 Task: Search one way flight ticket for 1 adult, 5 children, 2 infants in seat and 1 infant on lap in first from Newark: Newark Liberty International Airport to Rockford: Chicago Rockford International Airport(was Northwest Chicagoland Regional Airport At Rockford) on 5-1-2023. Choice of flights is Royal air maroc. Number of bags: 1 checked bag. Price is upto 100000. Outbound departure time preference is 6:00.
Action: Mouse moved to (209, 164)
Screenshot: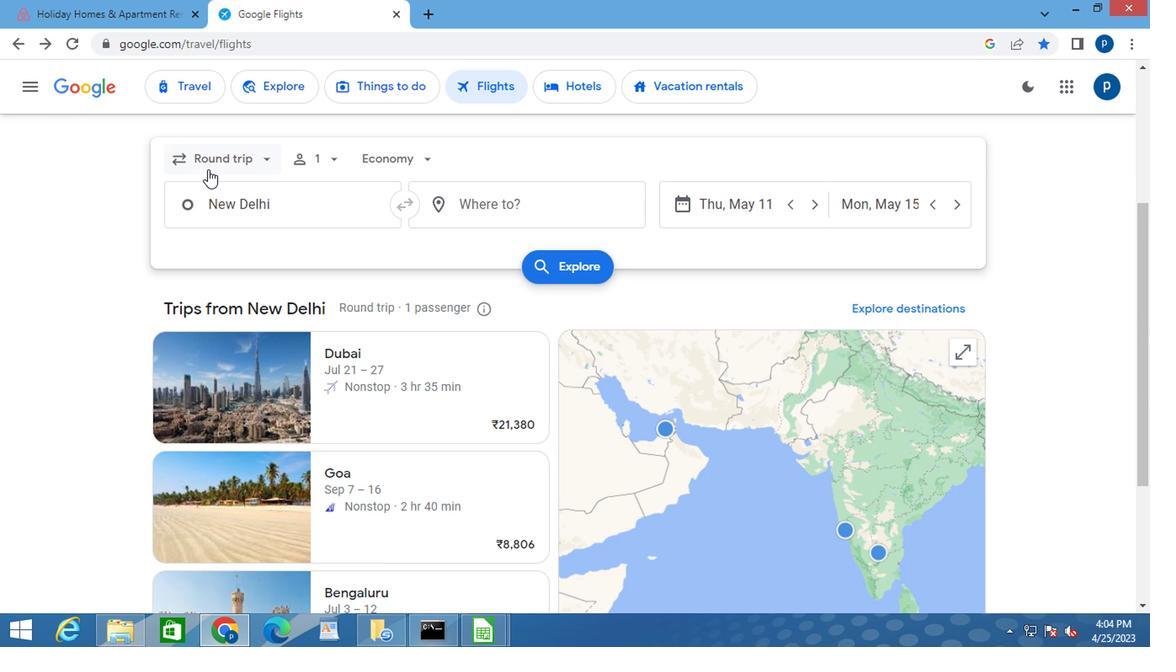 
Action: Mouse pressed left at (209, 164)
Screenshot: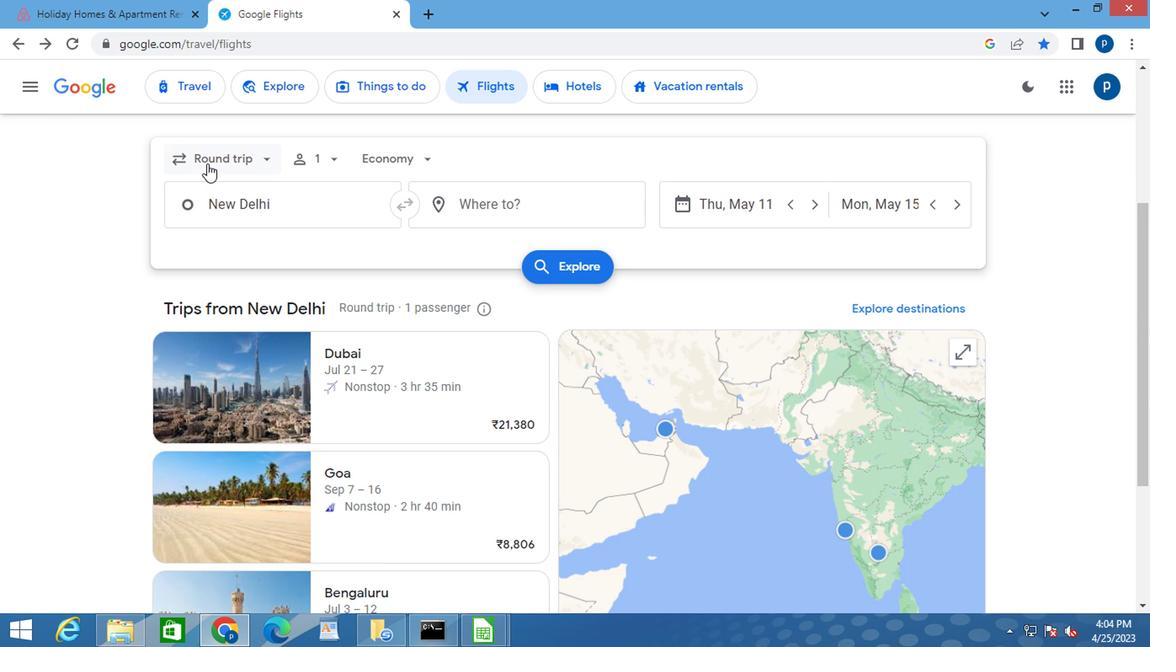 
Action: Mouse moved to (236, 239)
Screenshot: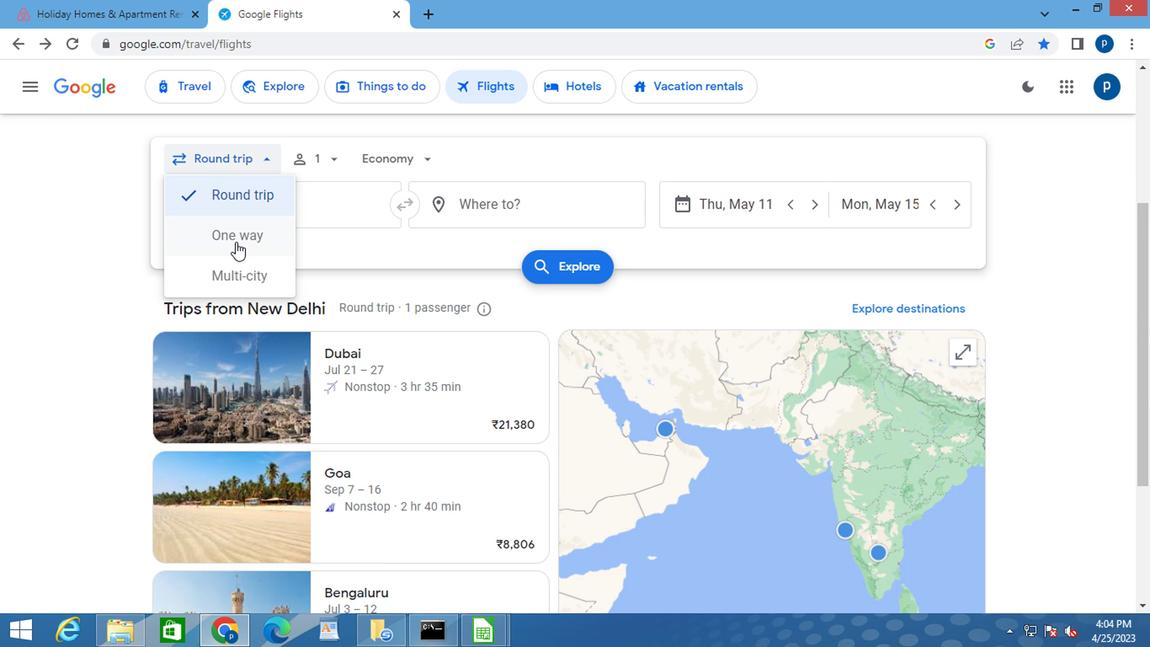 
Action: Mouse pressed left at (236, 239)
Screenshot: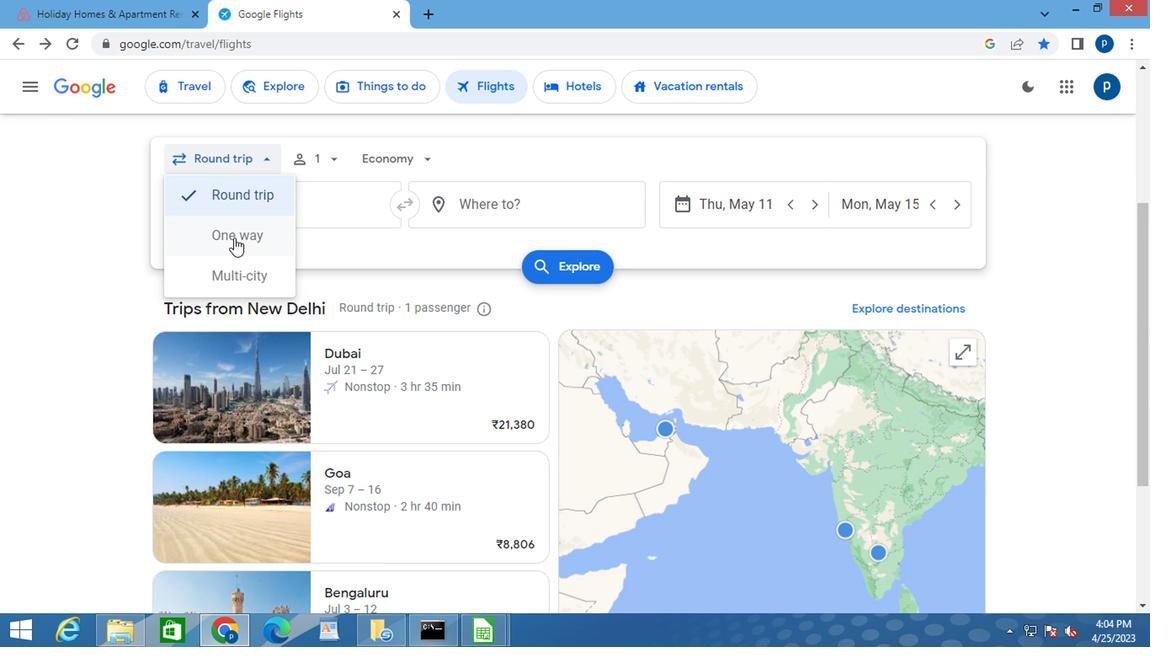 
Action: Mouse moved to (318, 166)
Screenshot: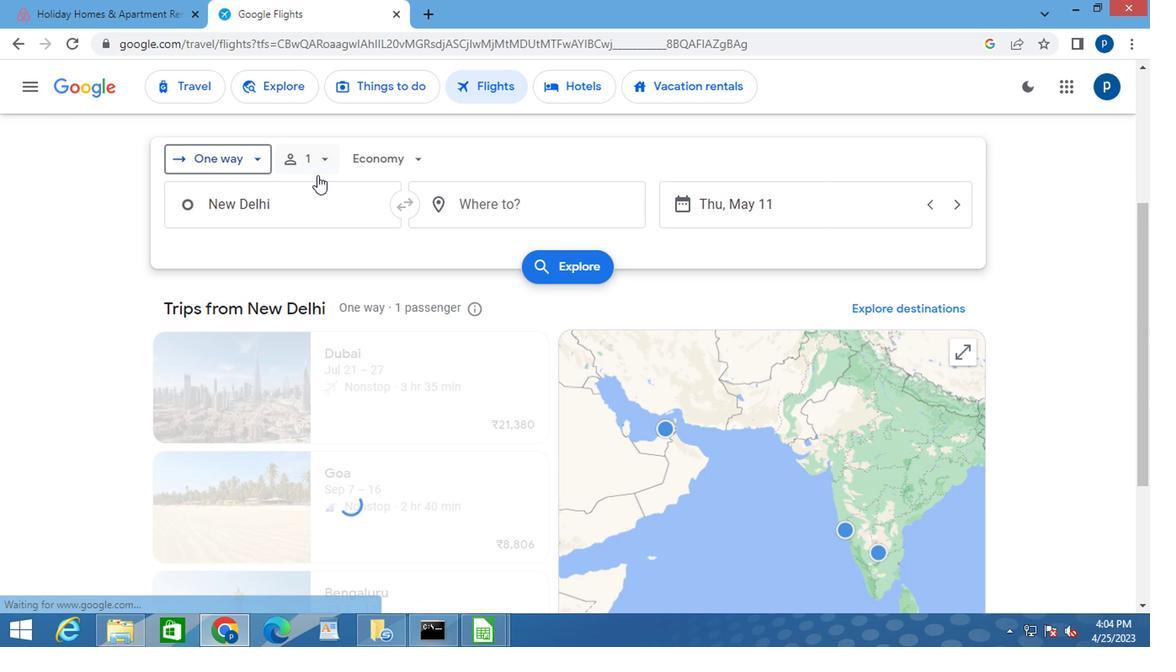
Action: Mouse pressed left at (318, 166)
Screenshot: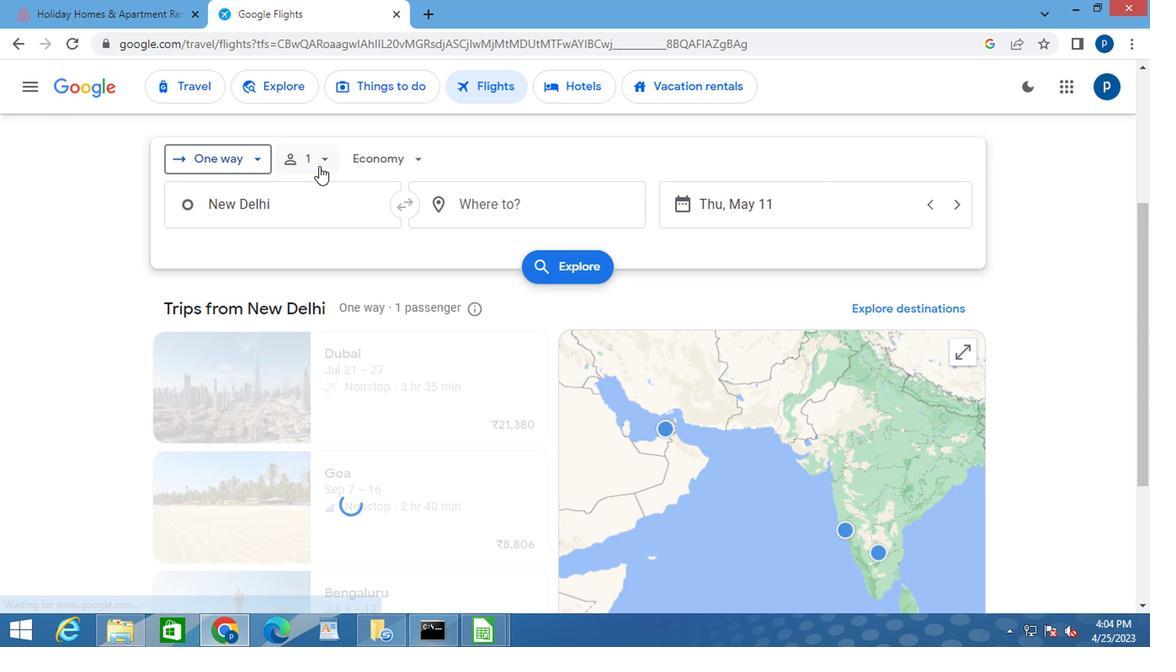 
Action: Mouse moved to (451, 239)
Screenshot: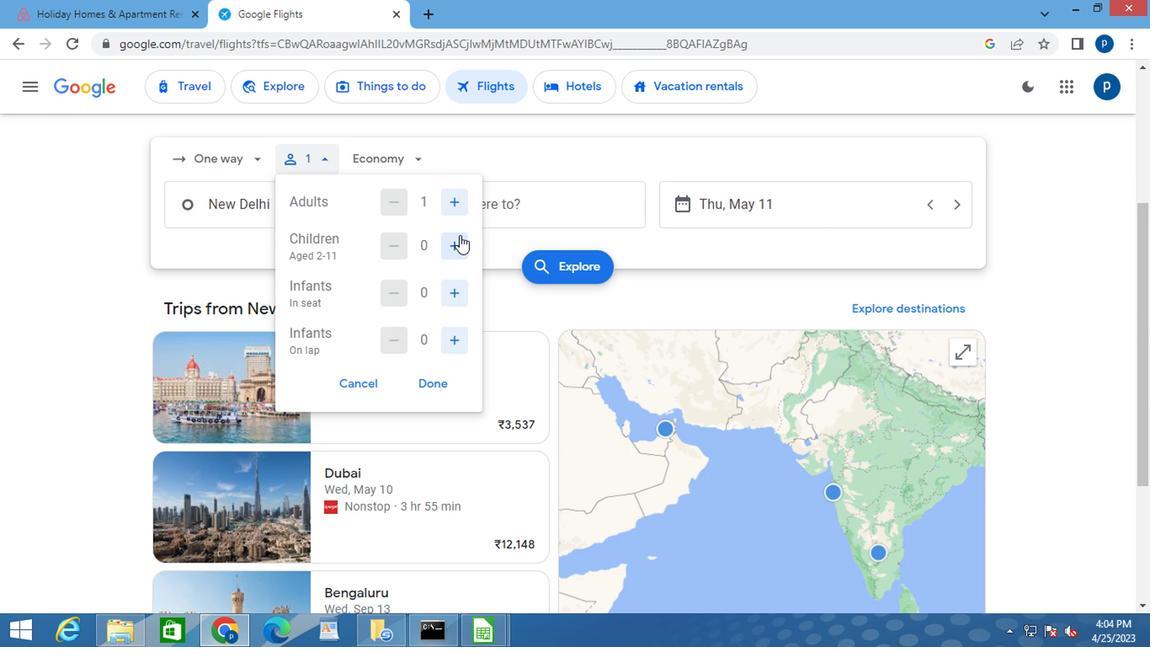 
Action: Mouse pressed left at (451, 239)
Screenshot: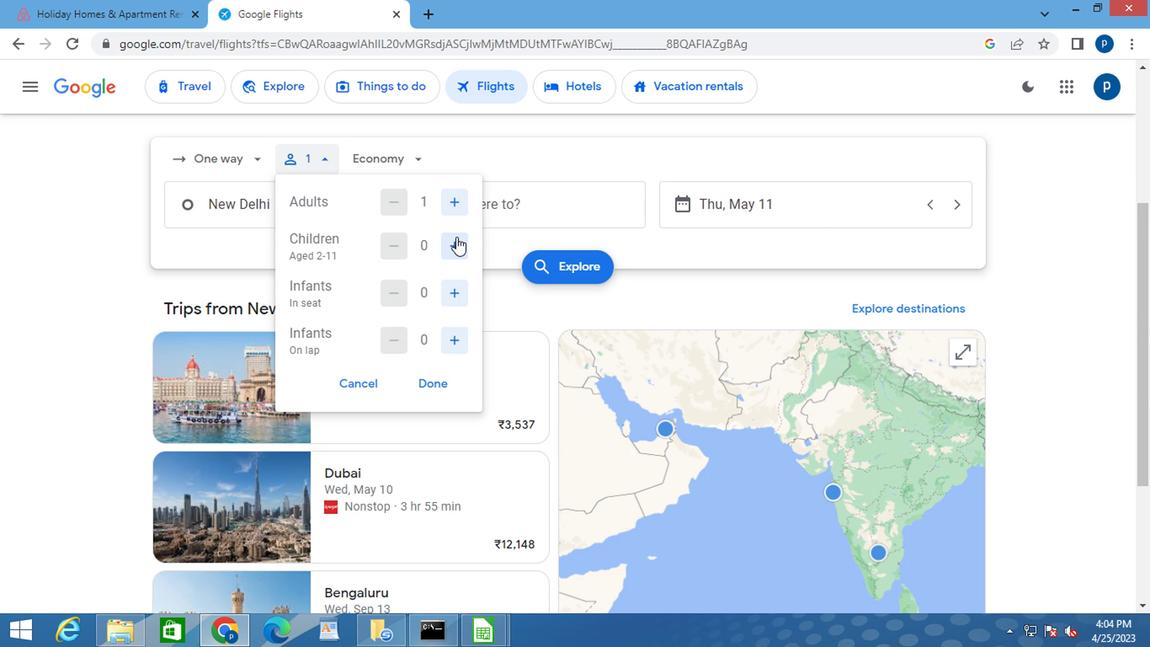 
Action: Mouse pressed left at (451, 239)
Screenshot: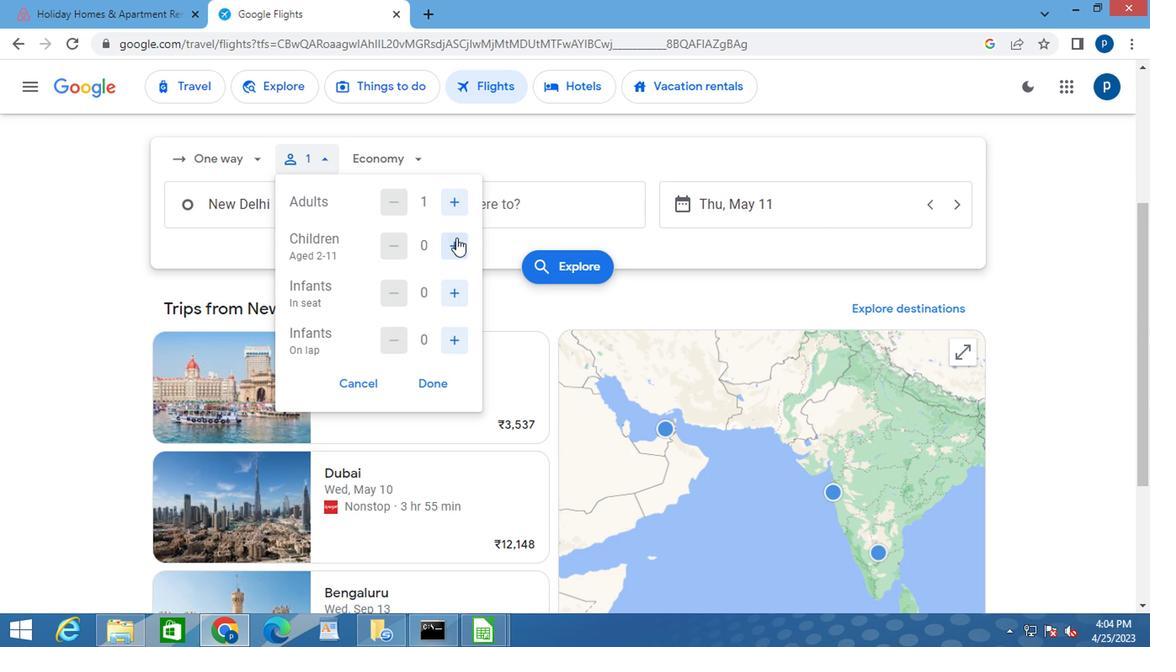 
Action: Mouse pressed left at (451, 239)
Screenshot: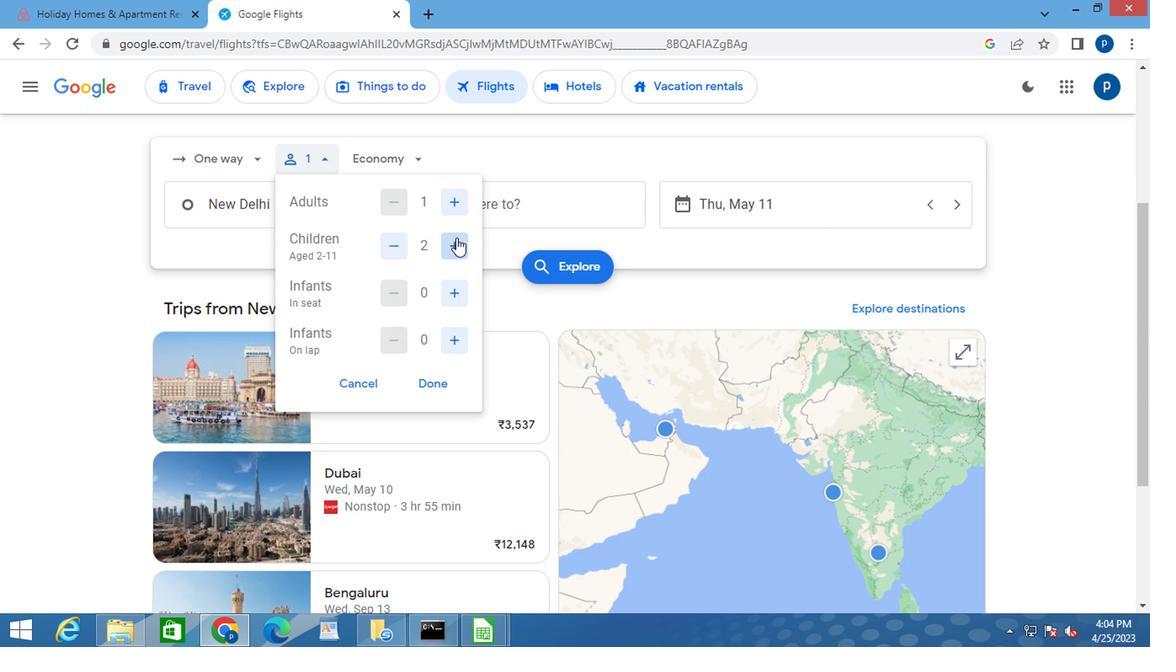 
Action: Mouse moved to (451, 240)
Screenshot: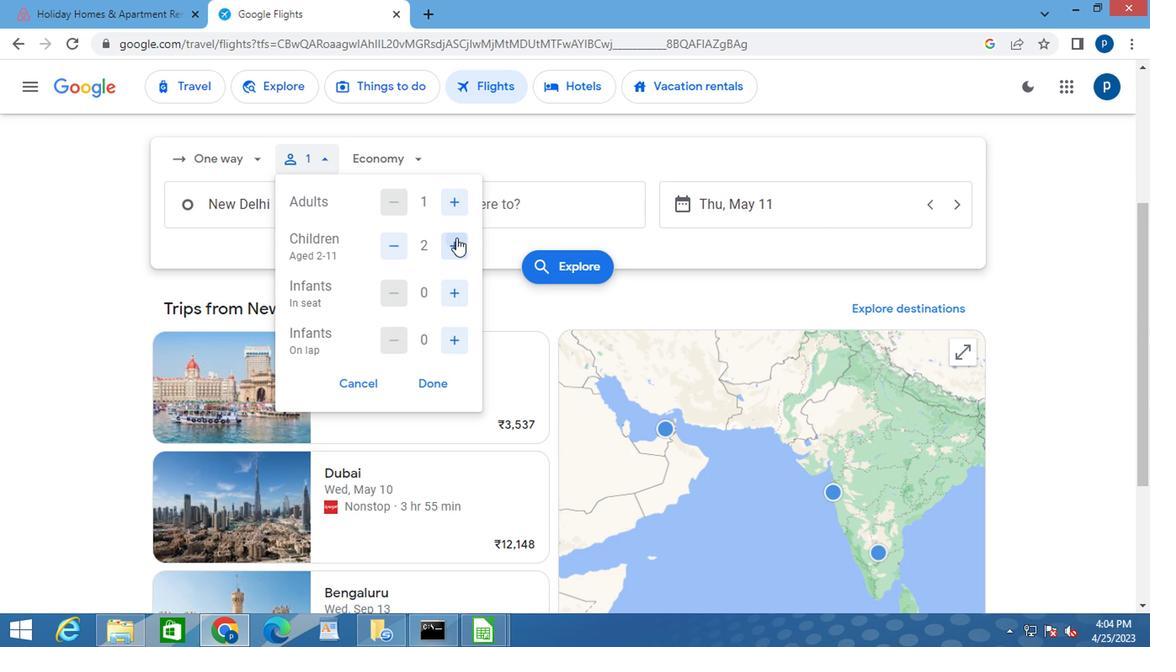
Action: Mouse pressed left at (451, 240)
Screenshot: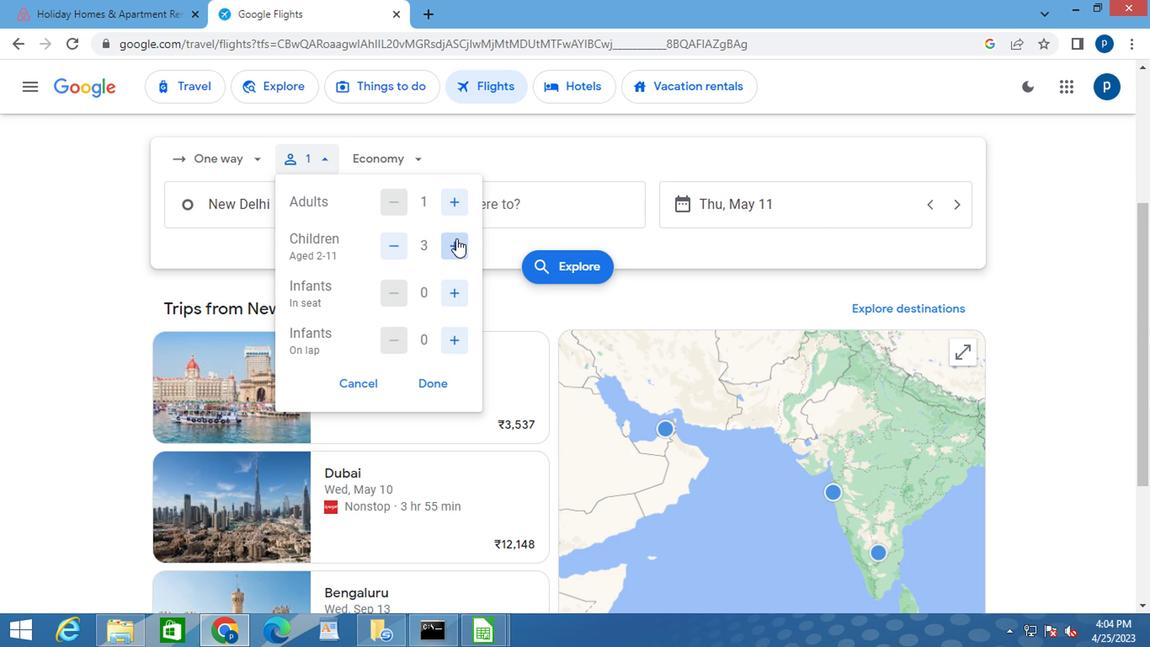 
Action: Mouse moved to (453, 239)
Screenshot: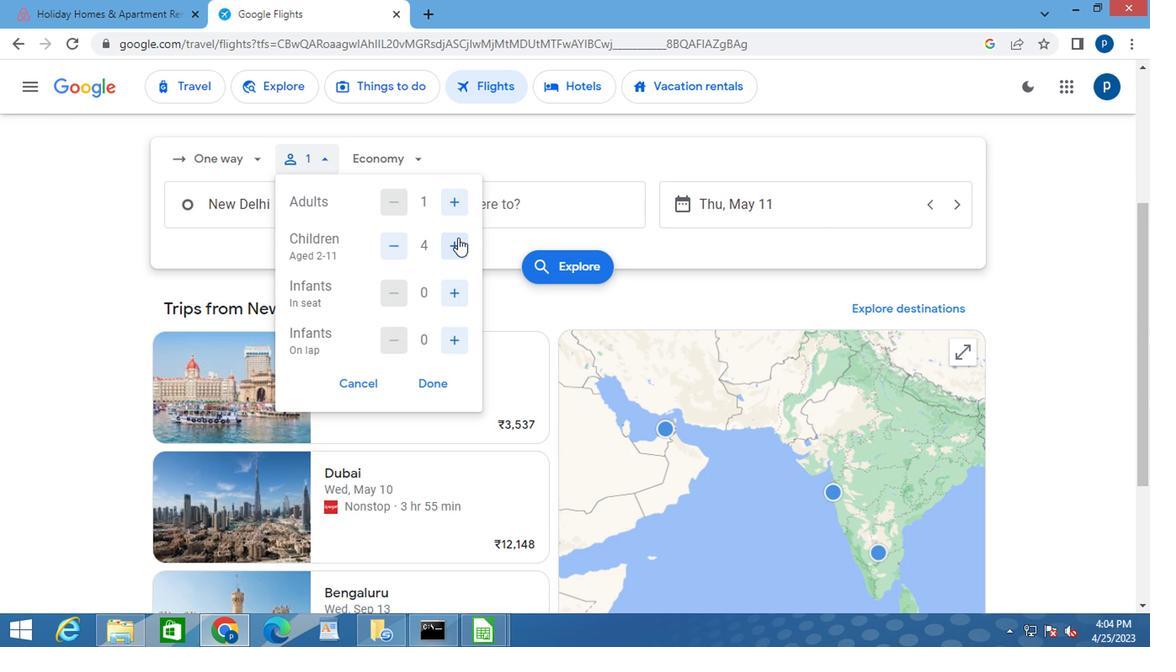 
Action: Mouse pressed left at (453, 239)
Screenshot: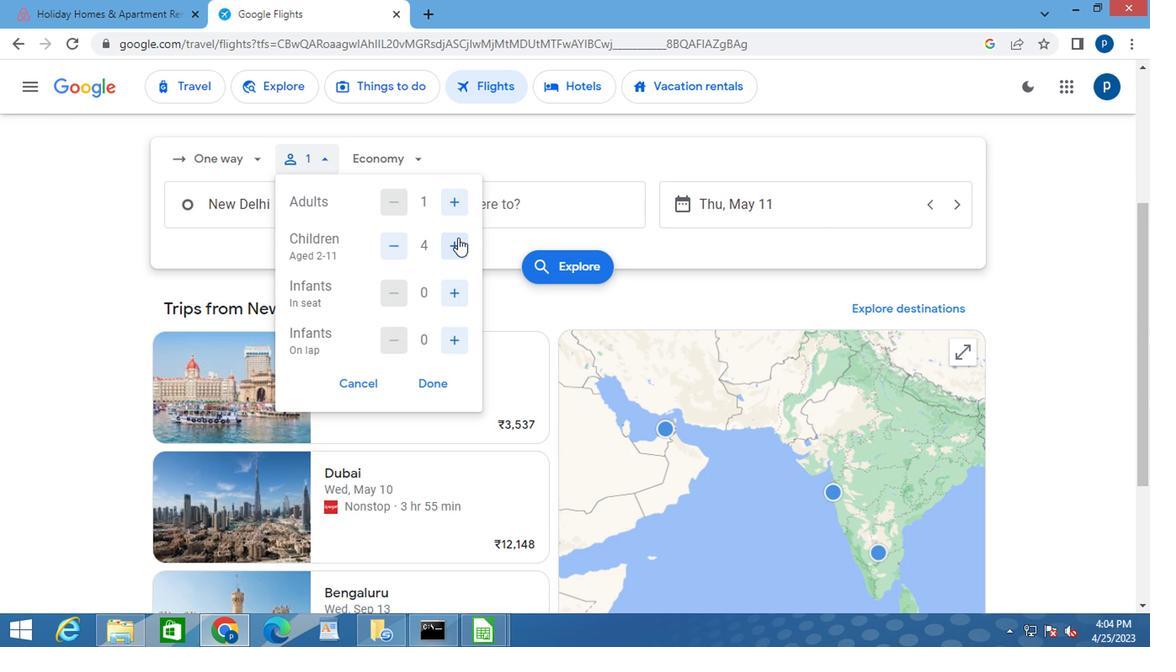 
Action: Mouse moved to (452, 290)
Screenshot: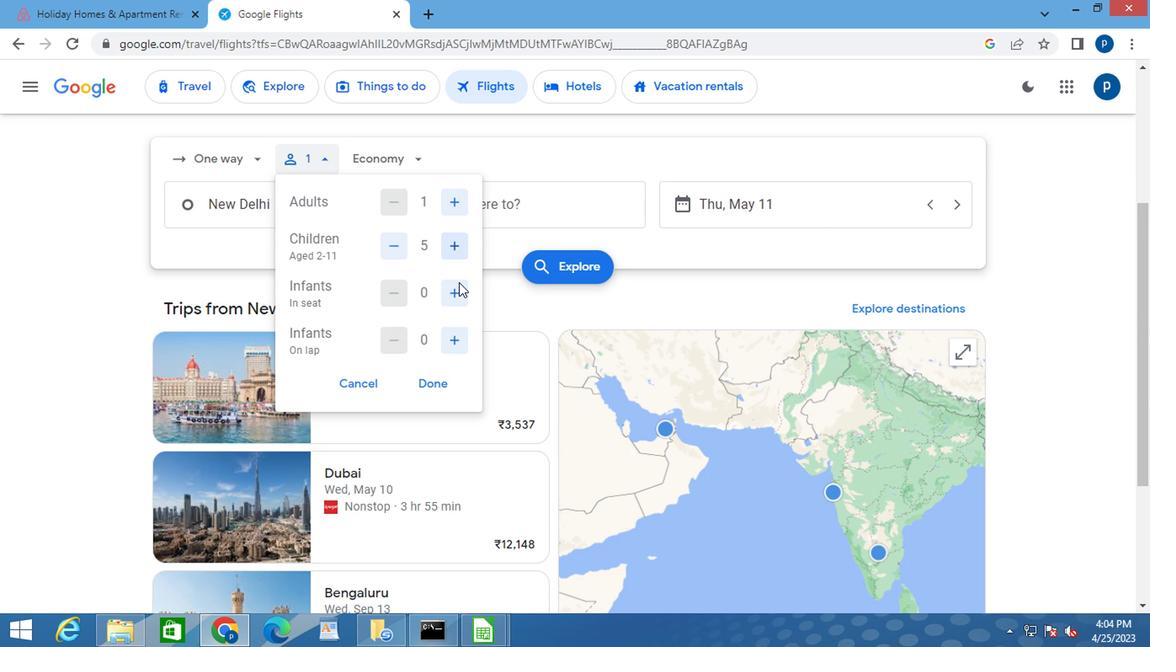 
Action: Mouse pressed left at (452, 290)
Screenshot: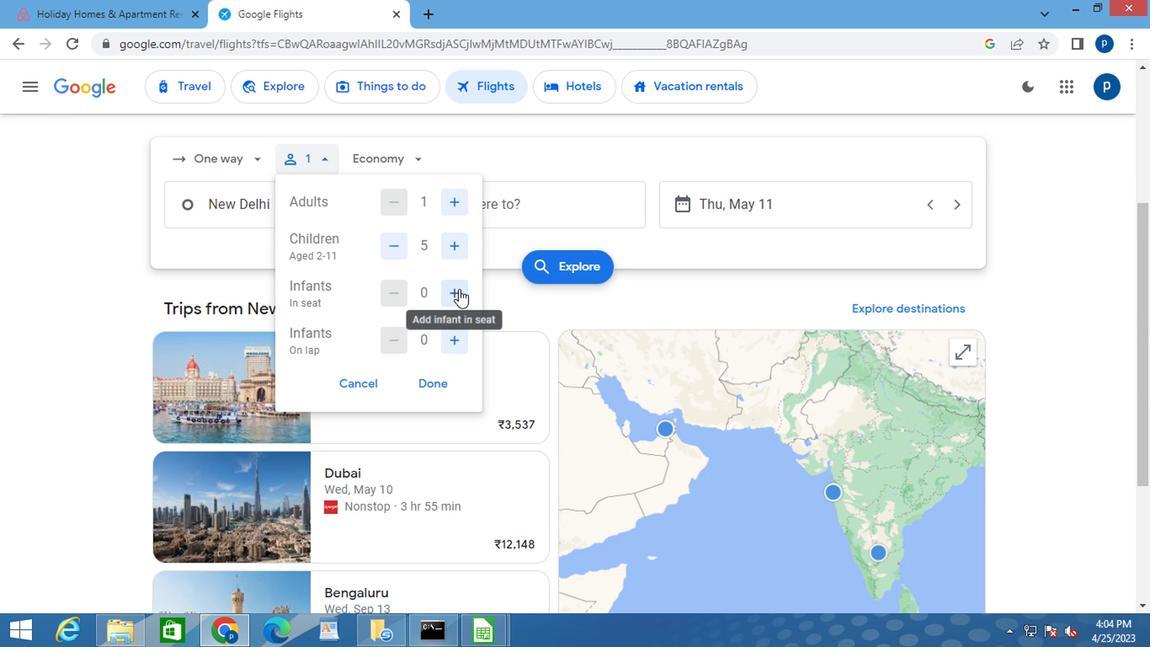
Action: Mouse pressed left at (452, 290)
Screenshot: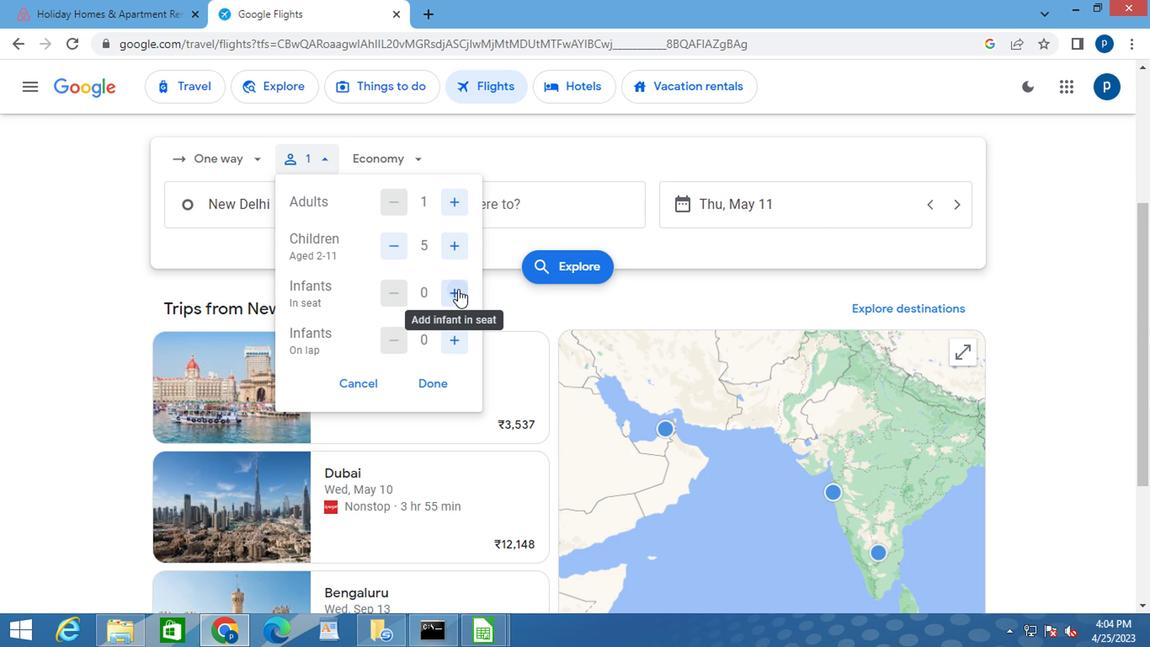 
Action: Mouse moved to (447, 338)
Screenshot: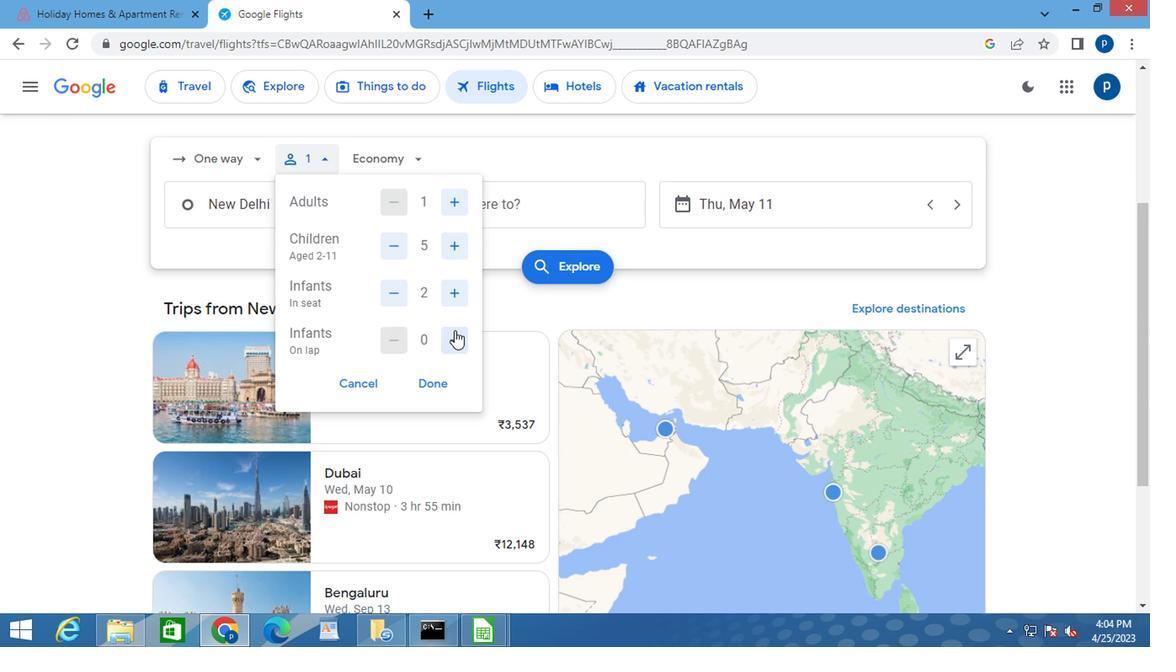 
Action: Mouse pressed left at (447, 338)
Screenshot: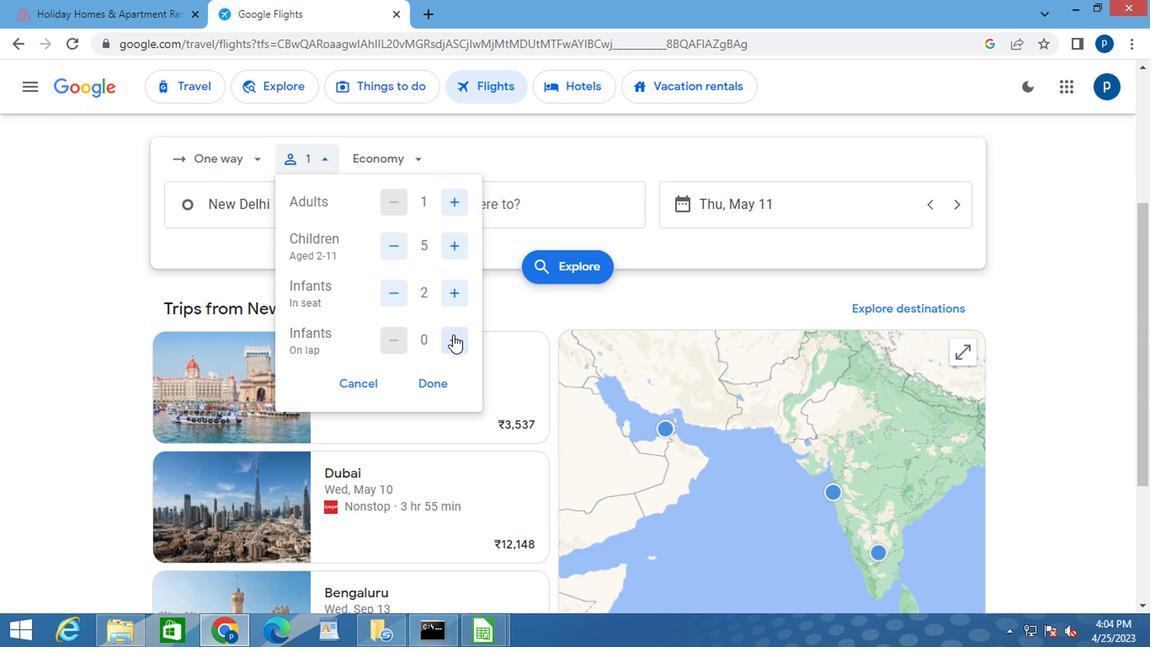 
Action: Mouse moved to (391, 296)
Screenshot: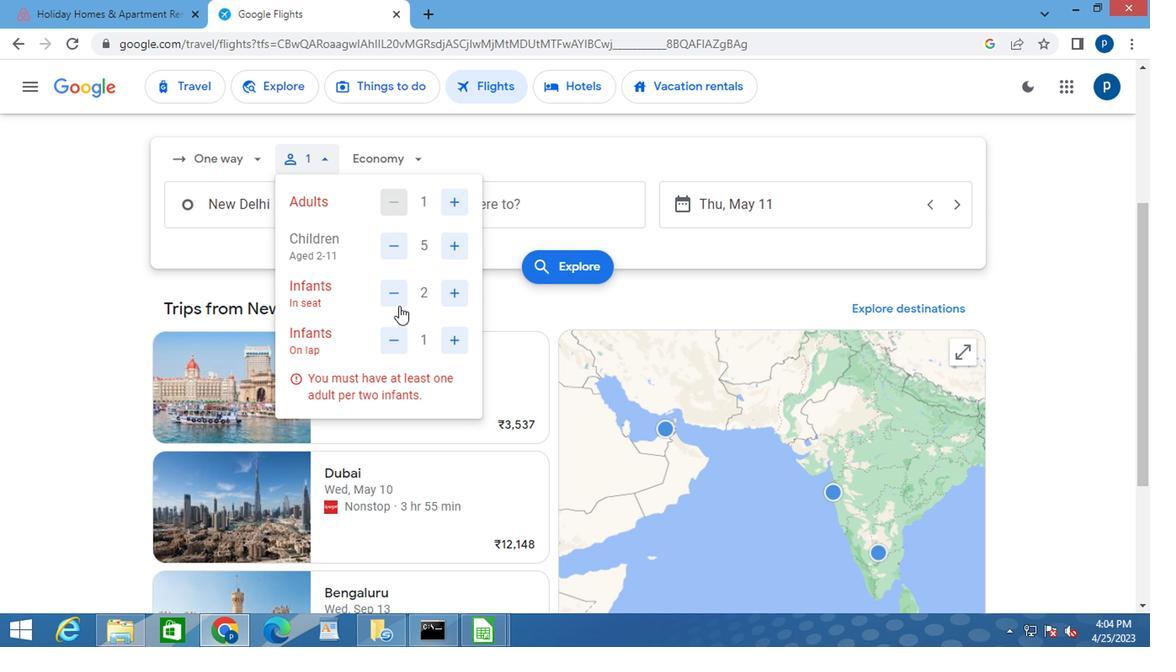 
Action: Mouse pressed left at (391, 296)
Screenshot: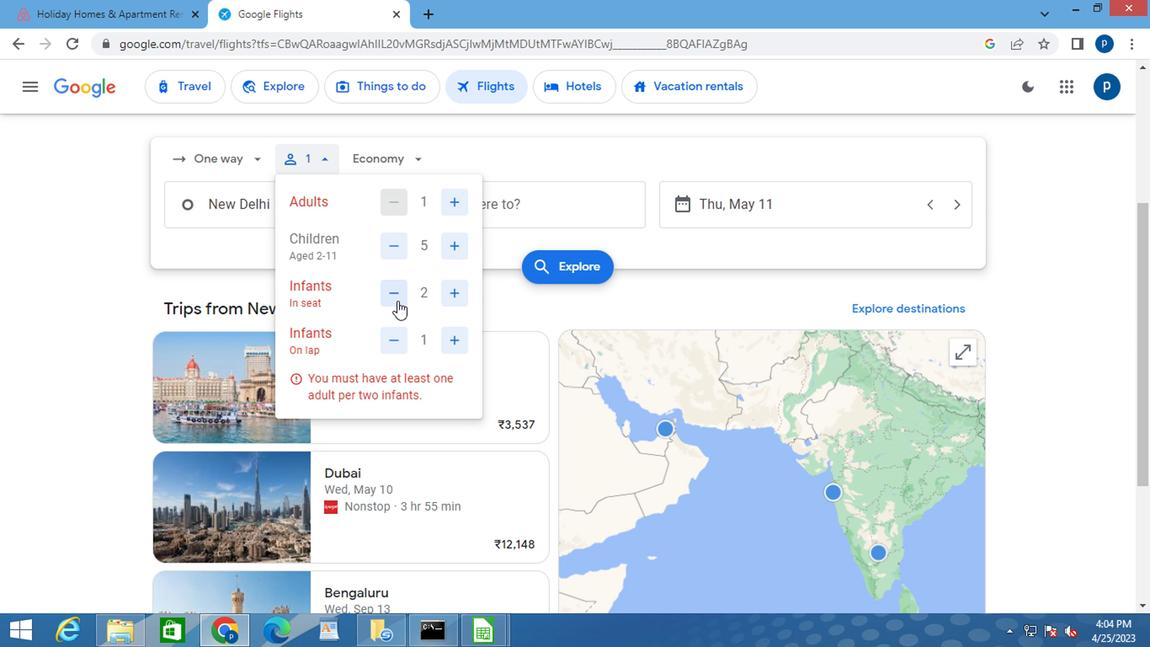 
Action: Mouse moved to (417, 384)
Screenshot: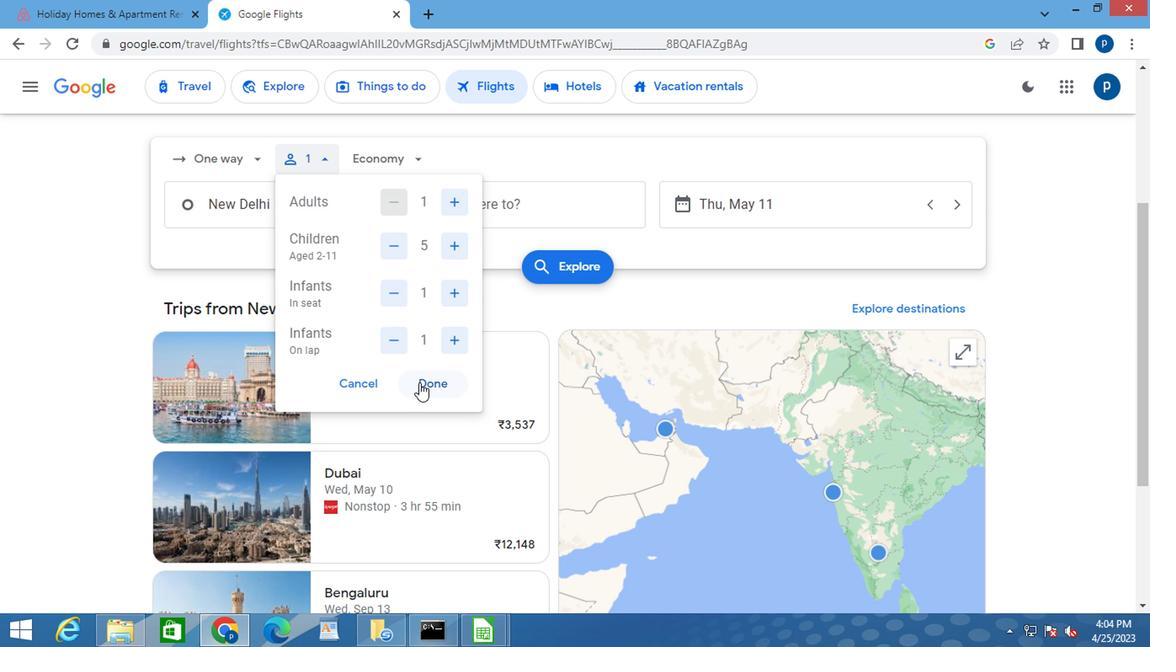 
Action: Mouse pressed left at (417, 384)
Screenshot: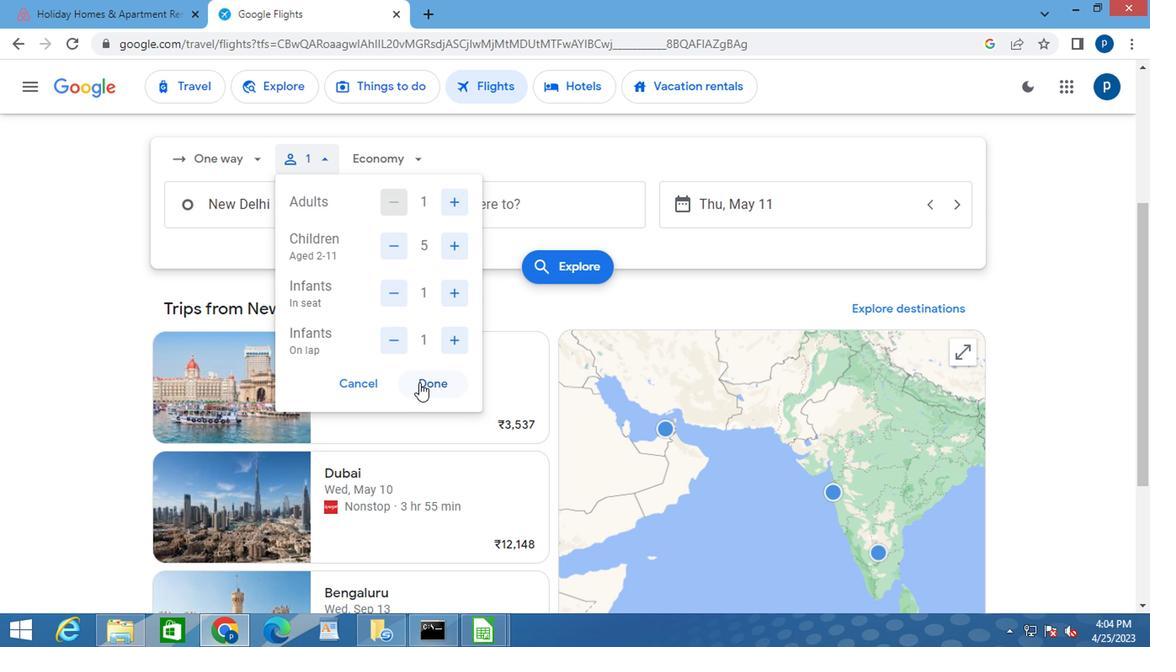 
Action: Mouse moved to (390, 166)
Screenshot: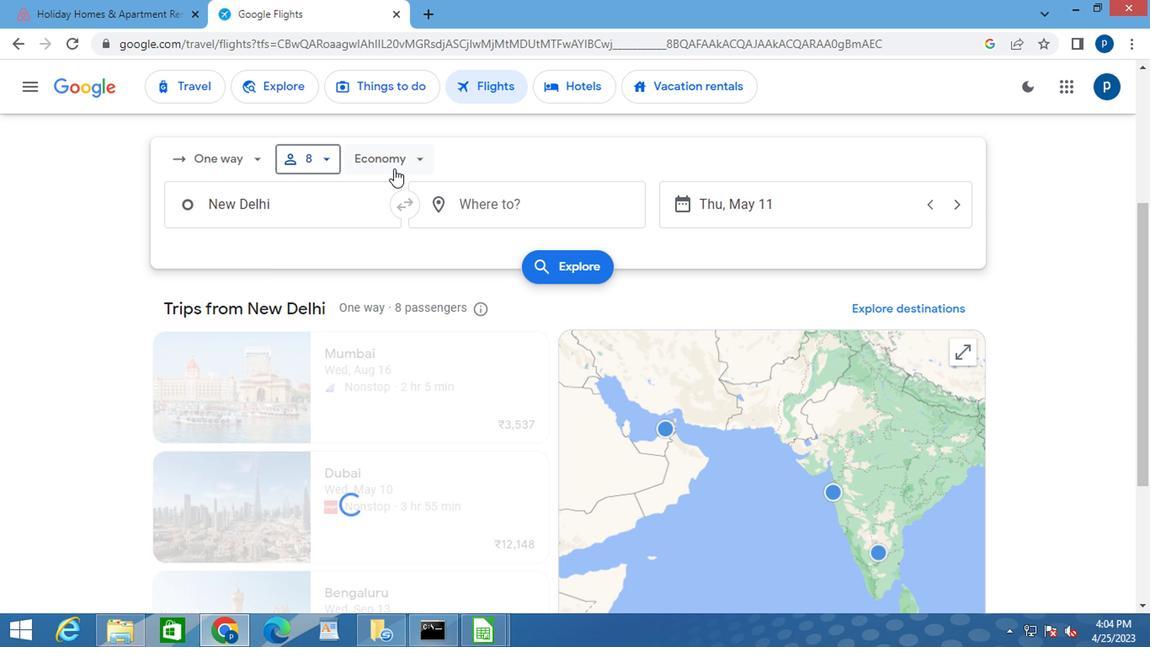 
Action: Mouse pressed left at (390, 166)
Screenshot: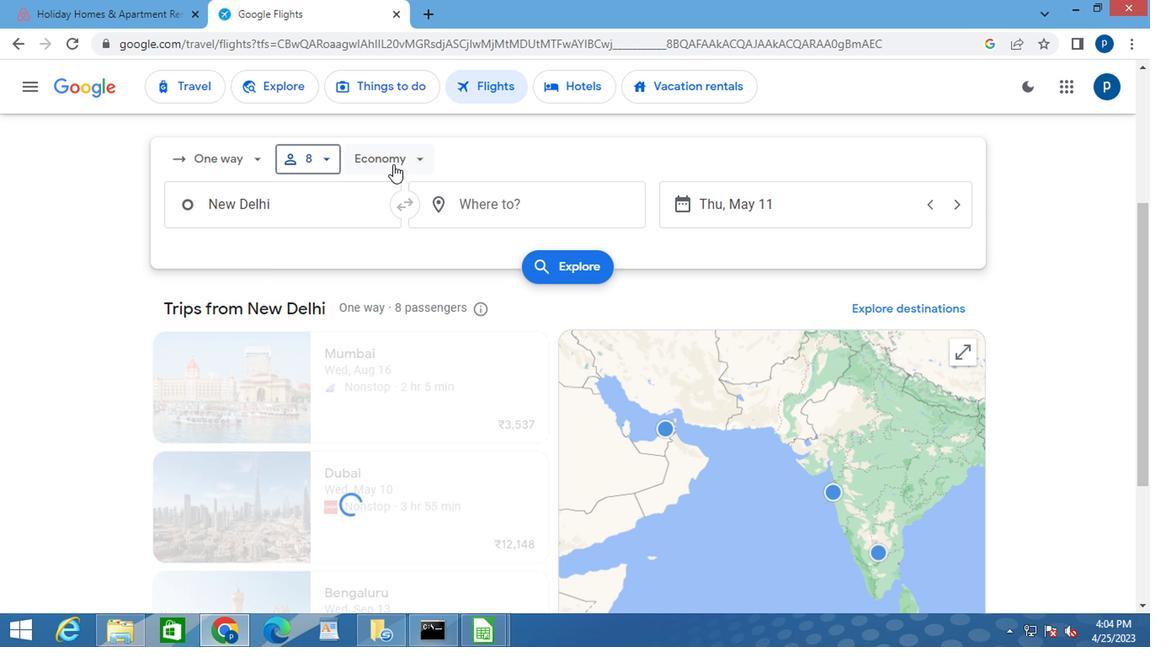 
Action: Mouse moved to (402, 315)
Screenshot: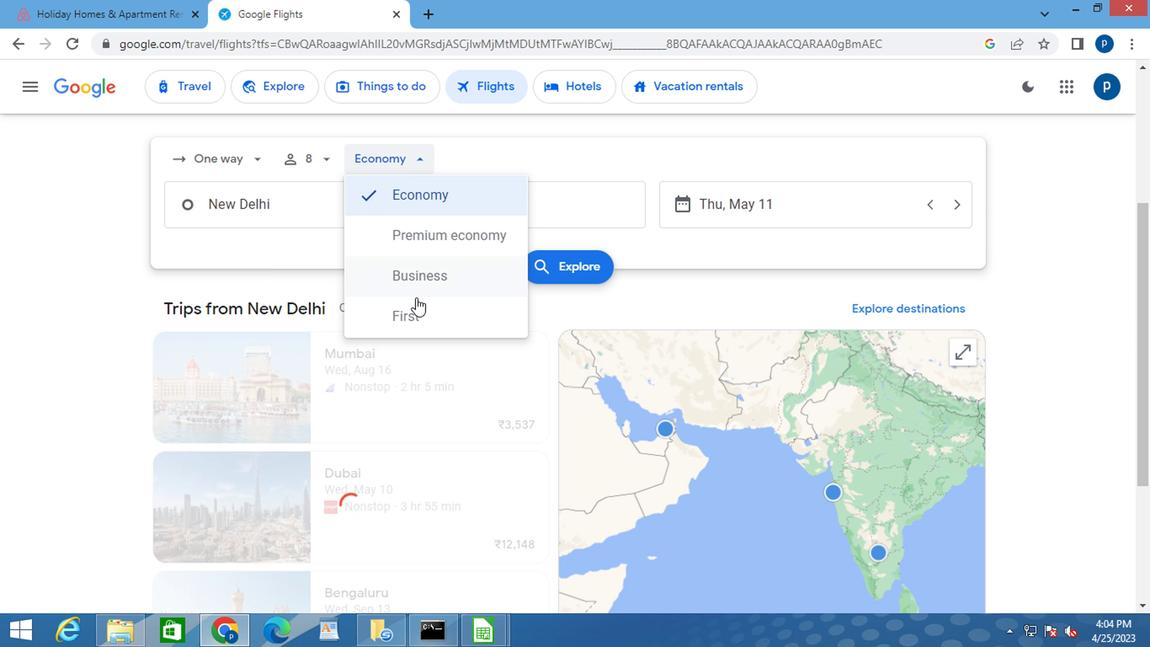 
Action: Mouse pressed left at (402, 315)
Screenshot: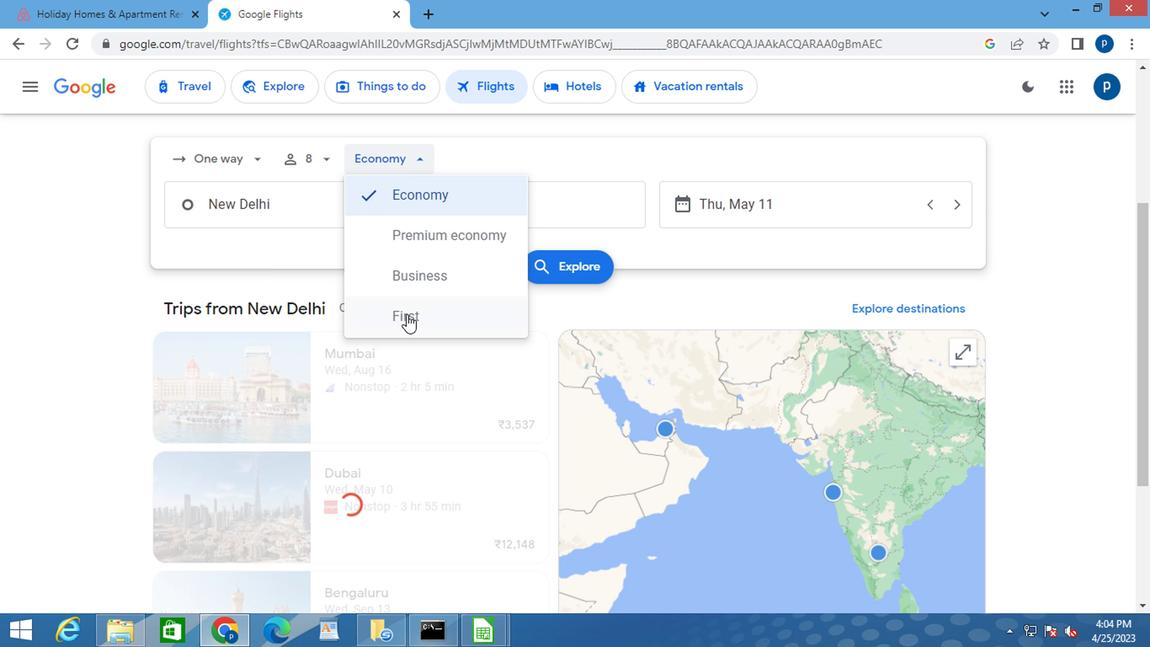
Action: Mouse moved to (264, 210)
Screenshot: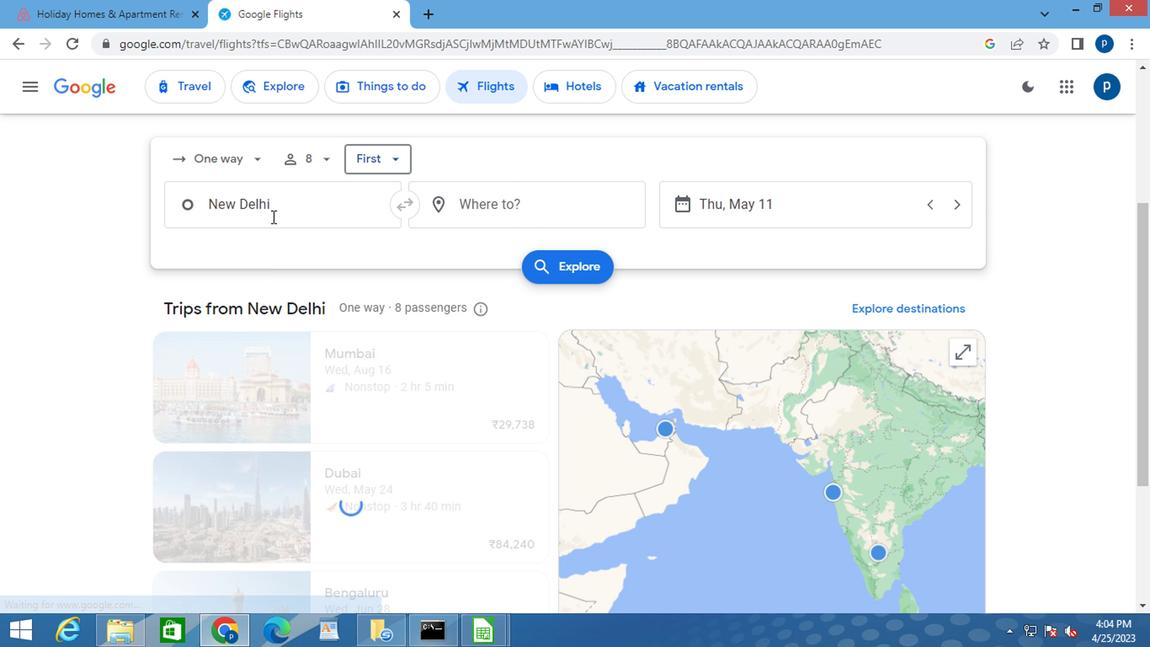 
Action: Mouse pressed left at (264, 210)
Screenshot: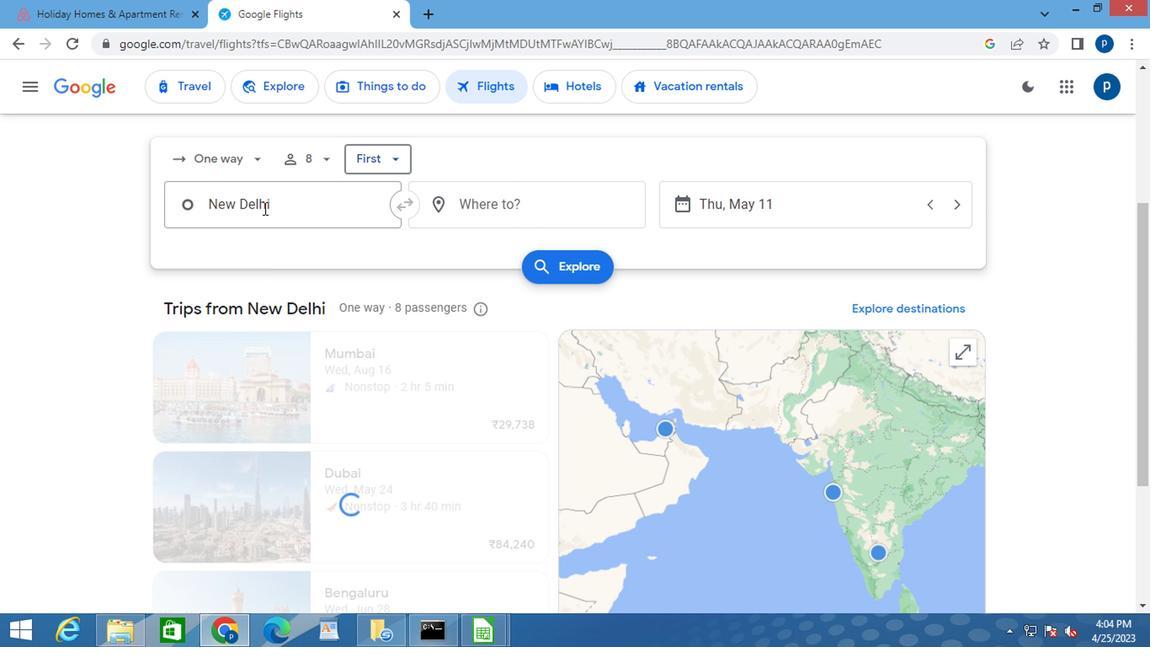 
Action: Mouse pressed left at (264, 210)
Screenshot: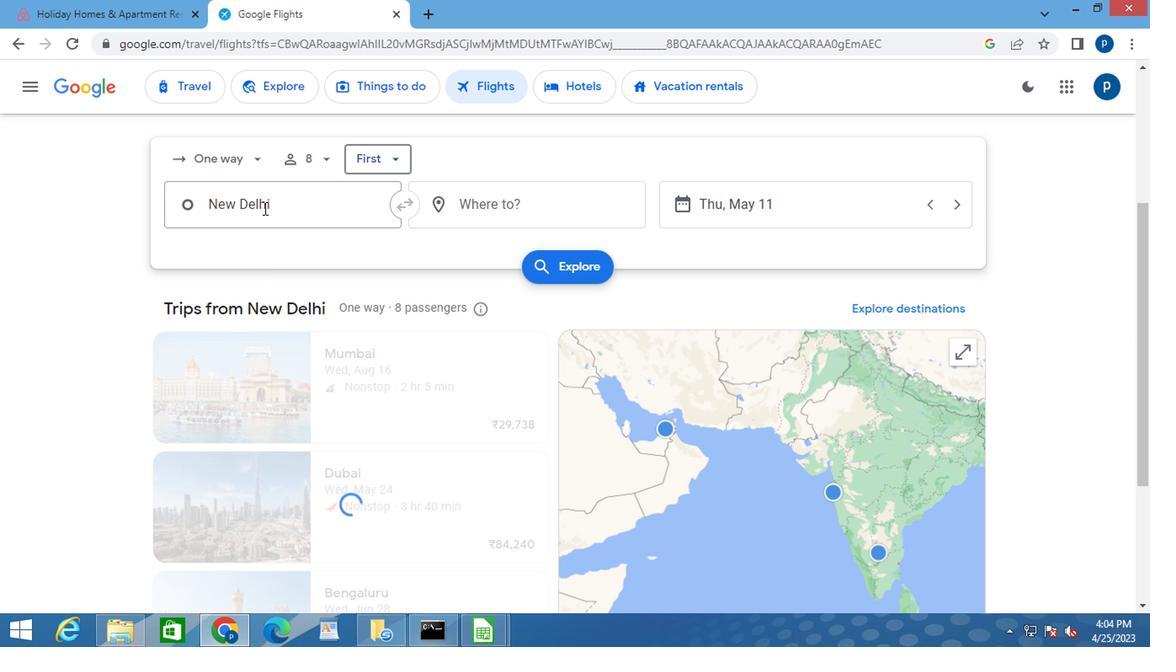
Action: Key pressed n<Key.caps_lock>ewark<Key.space><Key.caps_lock>i<Key.caps_lock>n
Screenshot: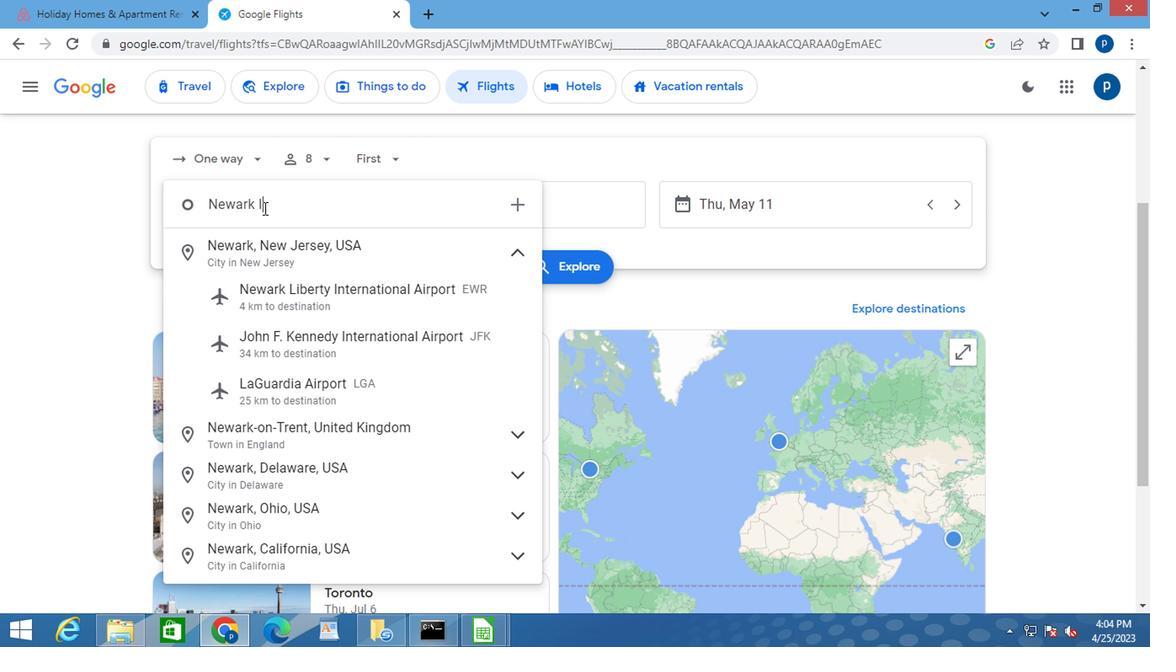 
Action: Mouse moved to (281, 256)
Screenshot: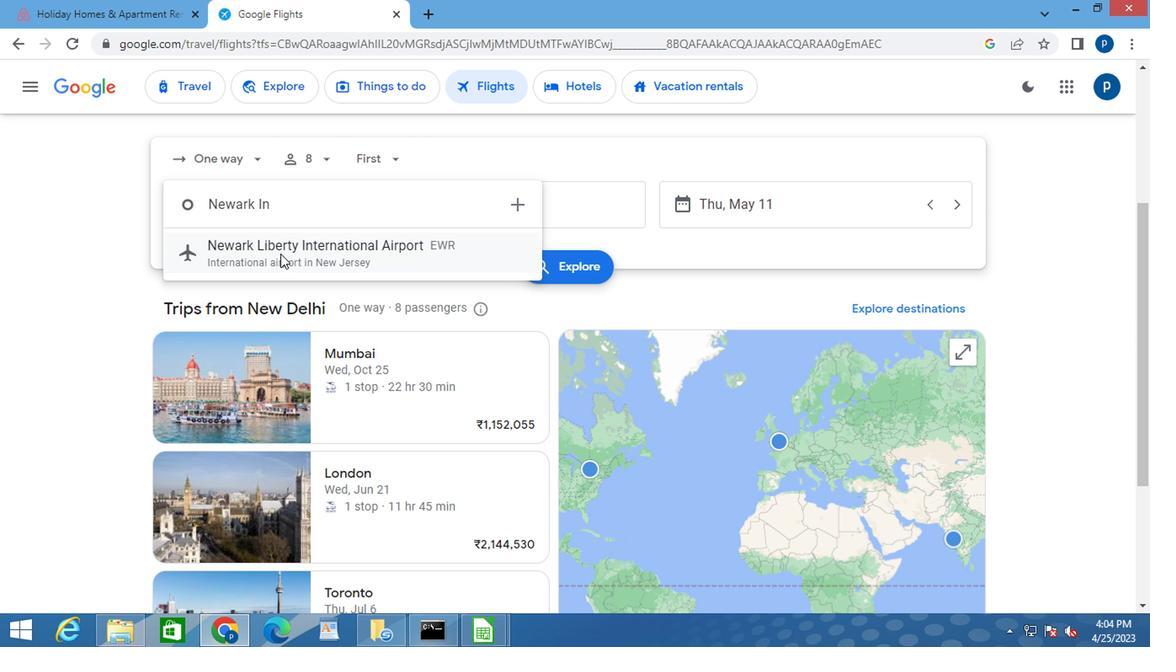 
Action: Mouse pressed left at (281, 256)
Screenshot: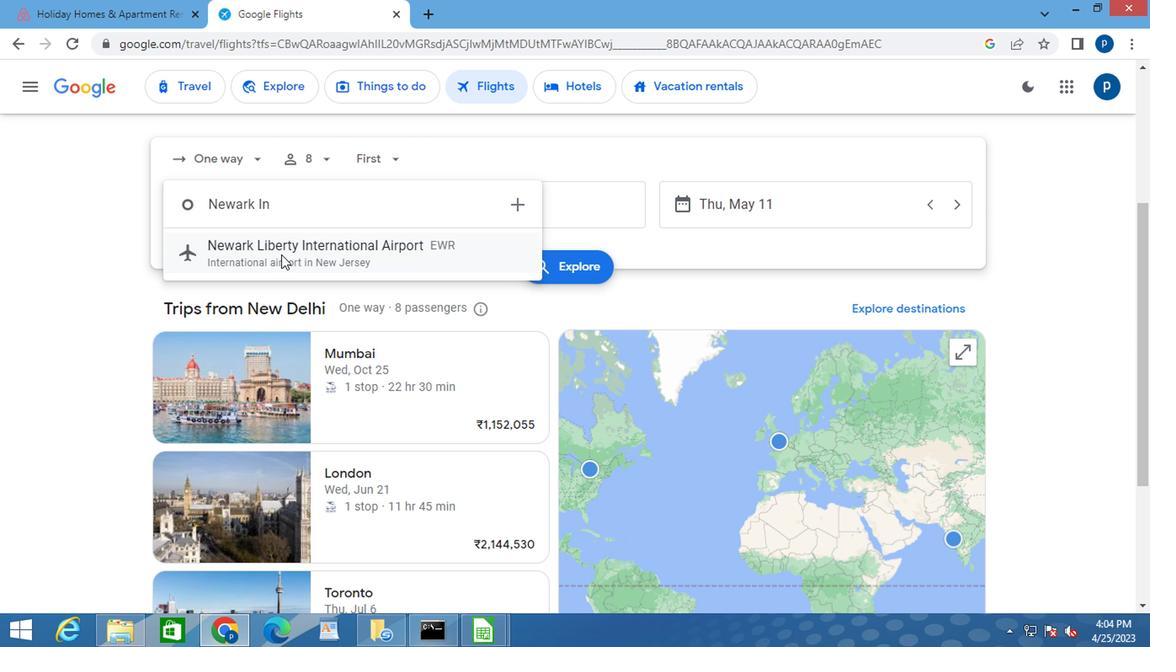 
Action: Mouse moved to (469, 206)
Screenshot: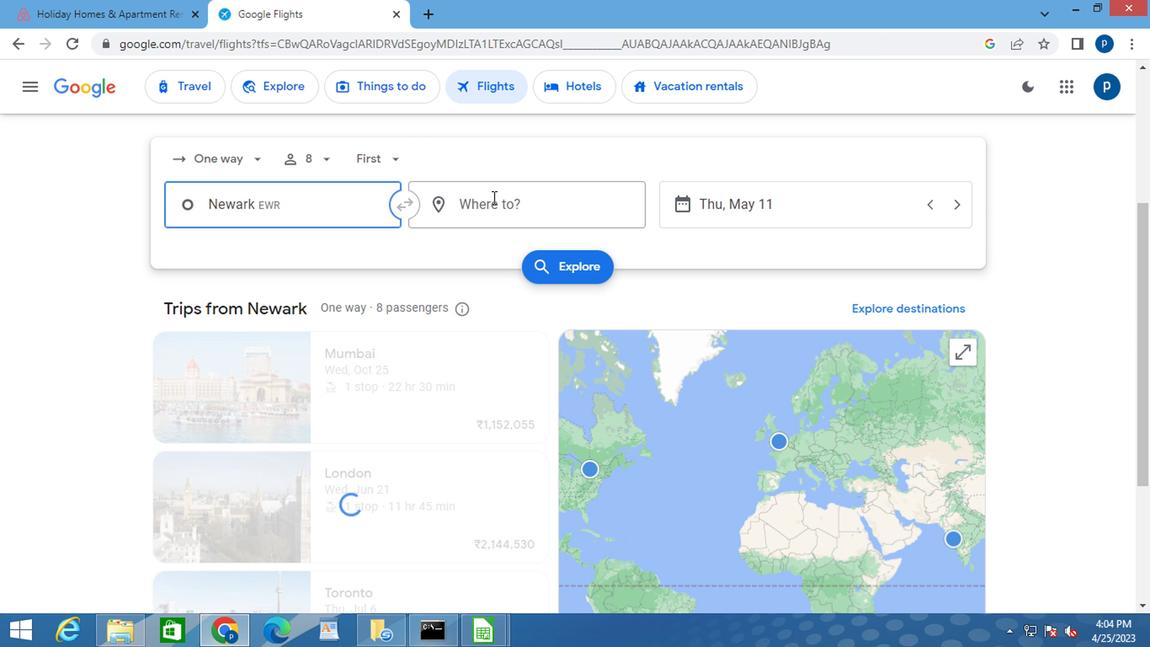 
Action: Mouse pressed left at (469, 206)
Screenshot: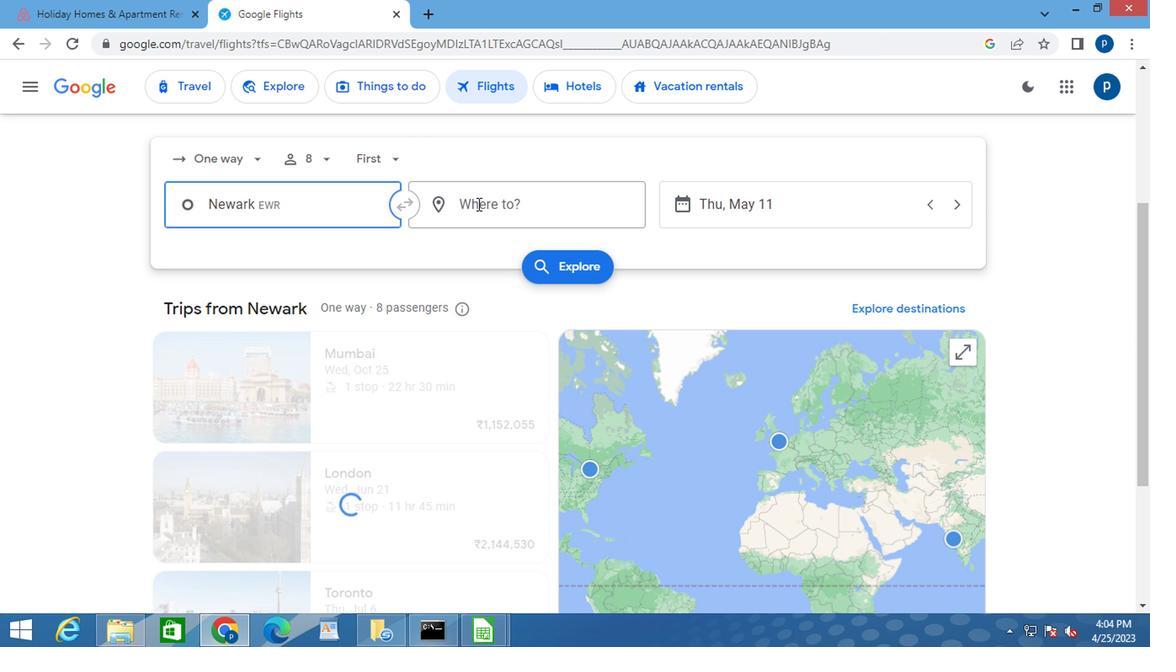 
Action: Mouse moved to (469, 207)
Screenshot: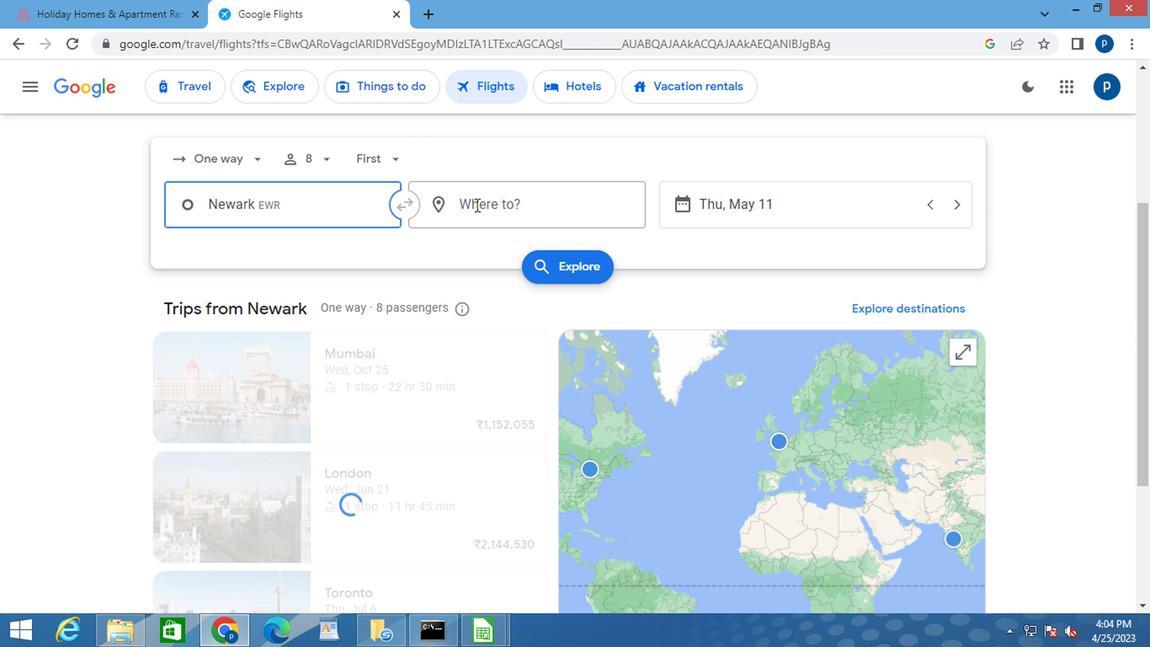 
Action: Key pressed <Key.caps_lock>c<Key.caps_lock>hicago
Screenshot: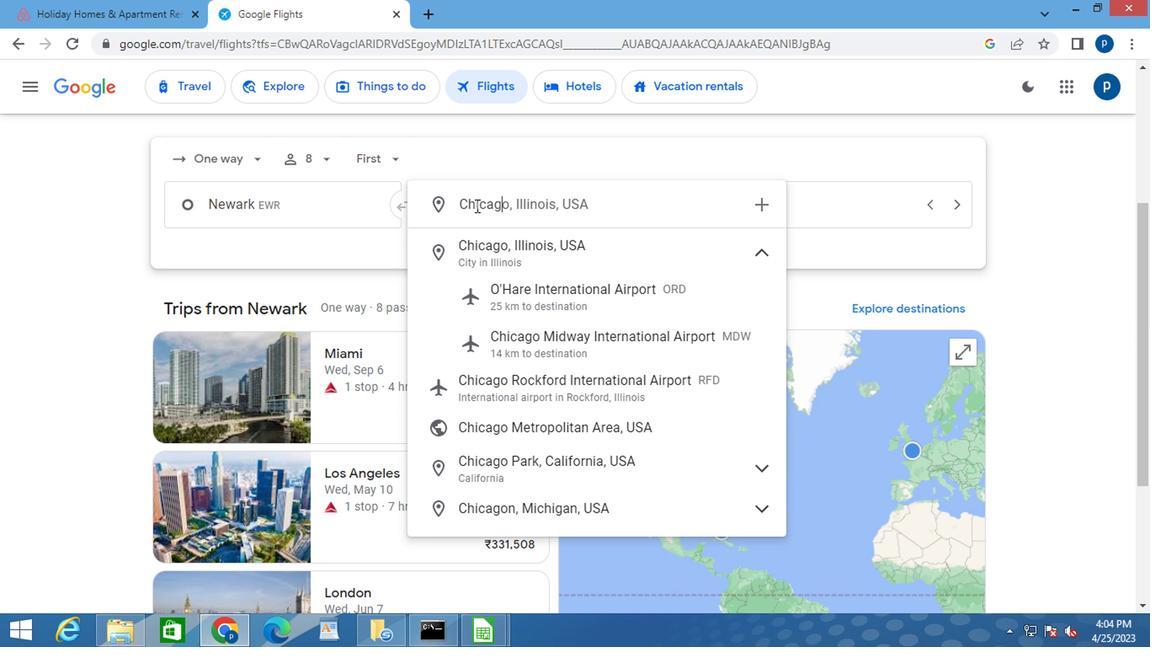 
Action: Mouse moved to (561, 392)
Screenshot: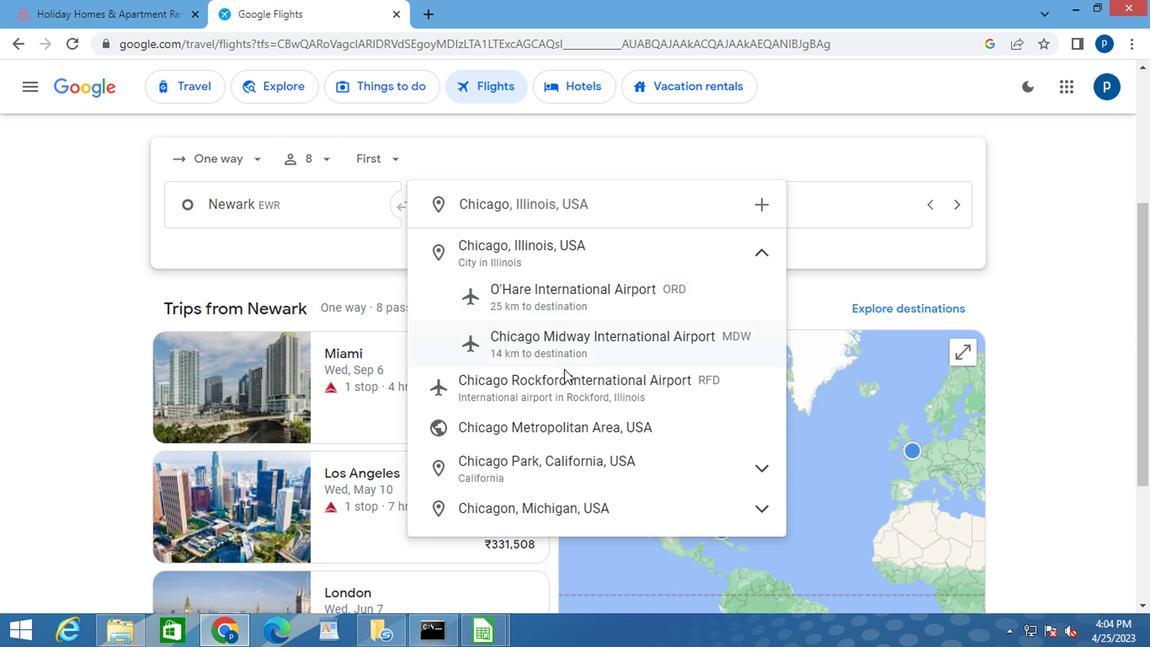 
Action: Mouse pressed left at (561, 392)
Screenshot: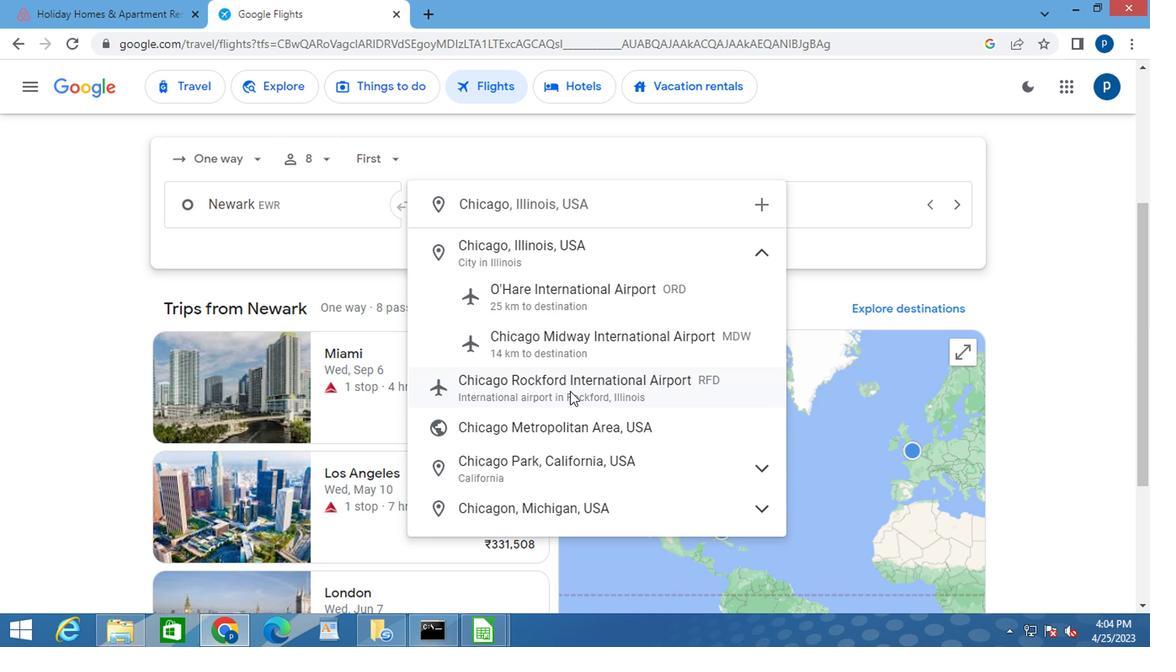 
Action: Mouse moved to (669, 206)
Screenshot: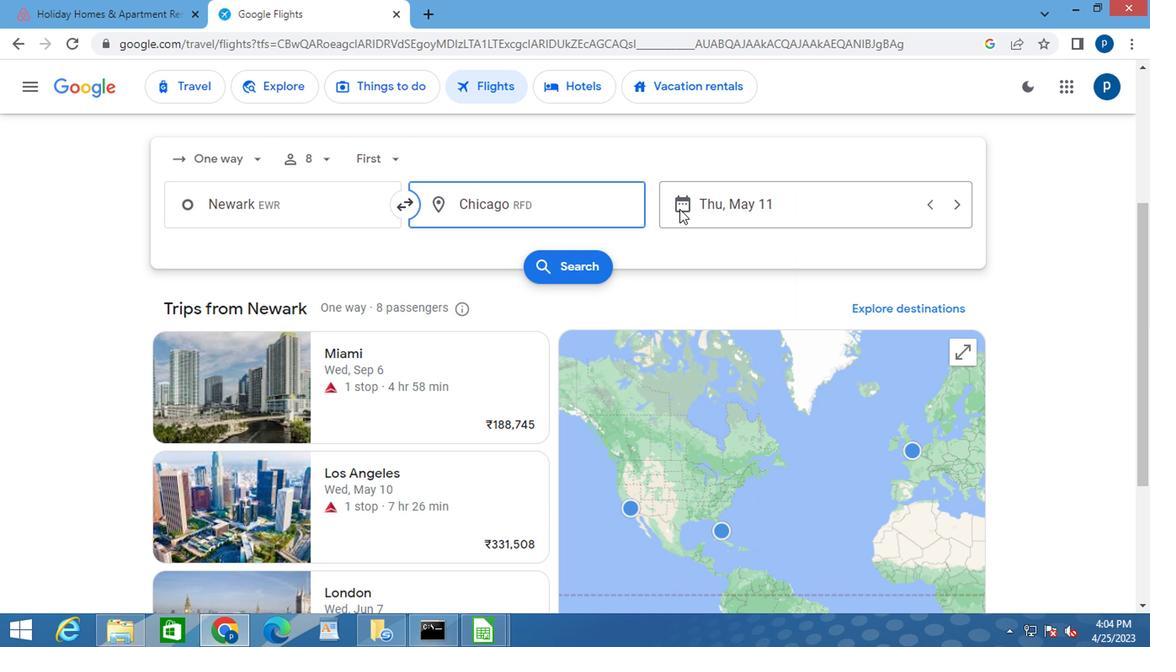 
Action: Mouse pressed left at (669, 206)
Screenshot: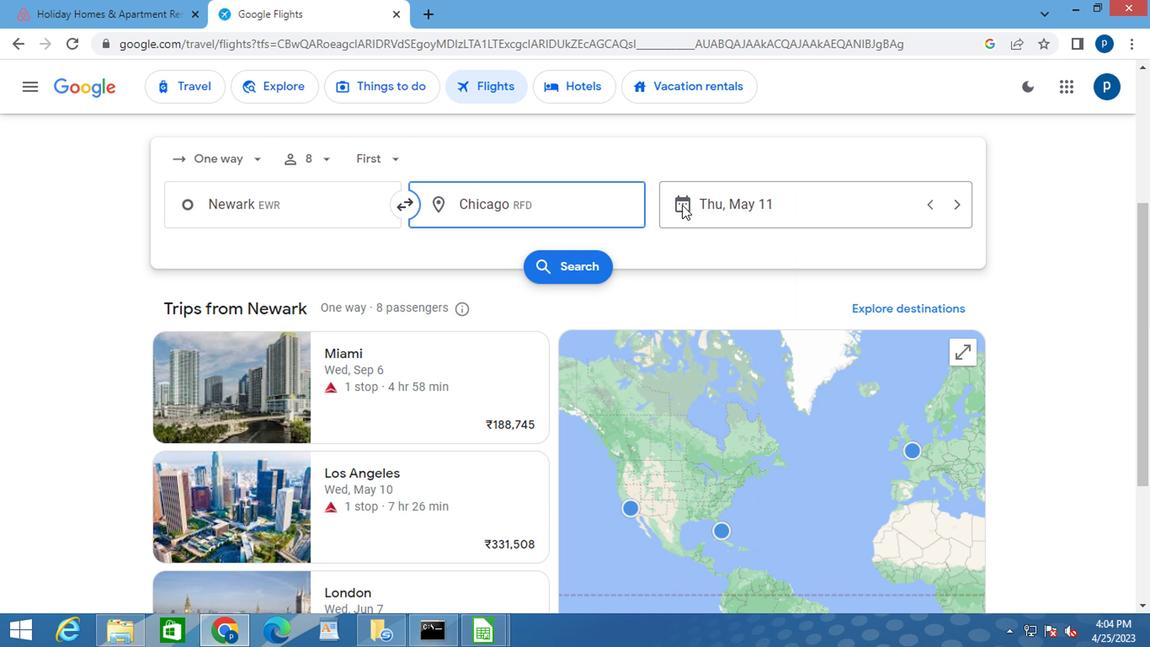 
Action: Mouse moved to (725, 306)
Screenshot: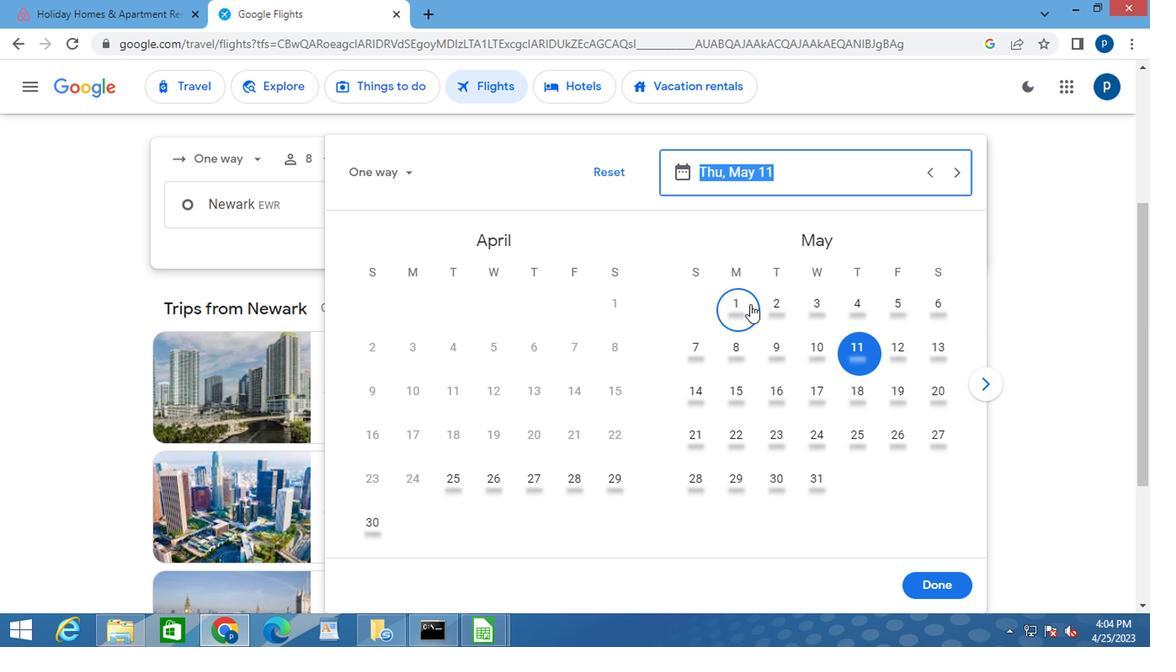 
Action: Mouse pressed left at (725, 306)
Screenshot: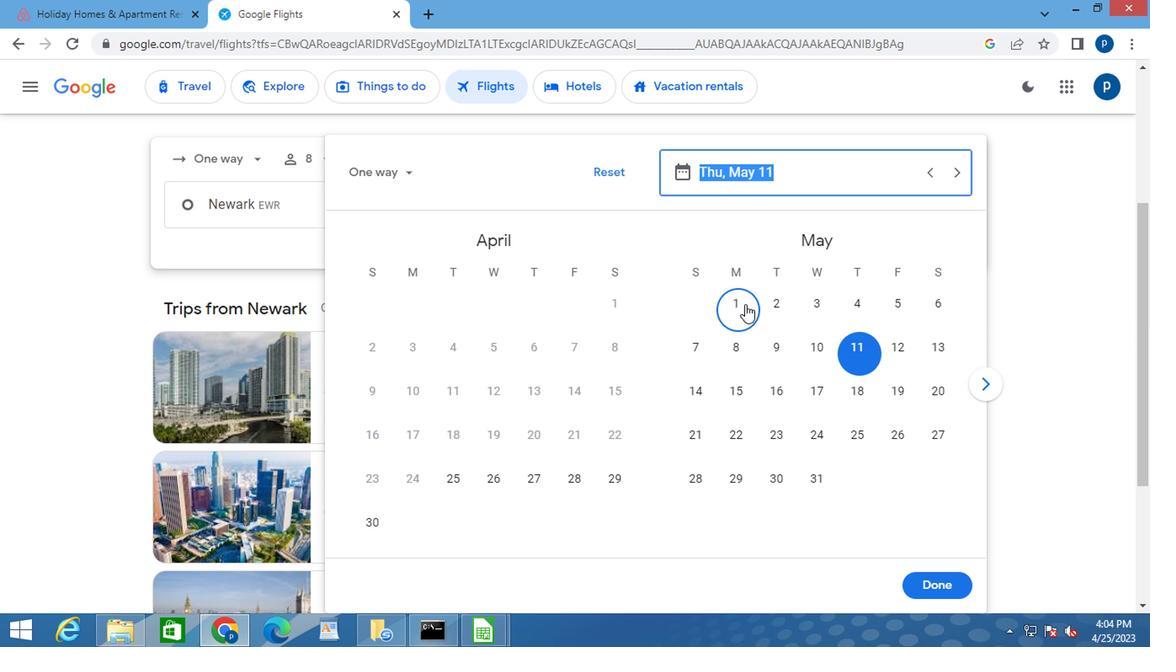 
Action: Mouse moved to (912, 583)
Screenshot: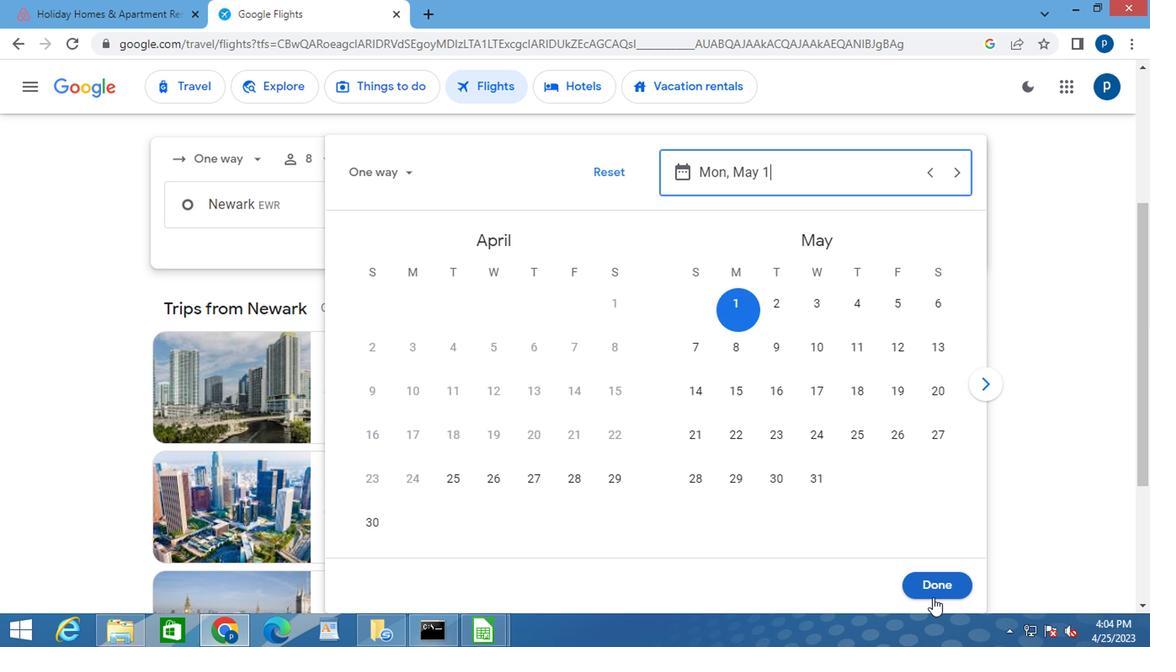 
Action: Mouse pressed left at (912, 583)
Screenshot: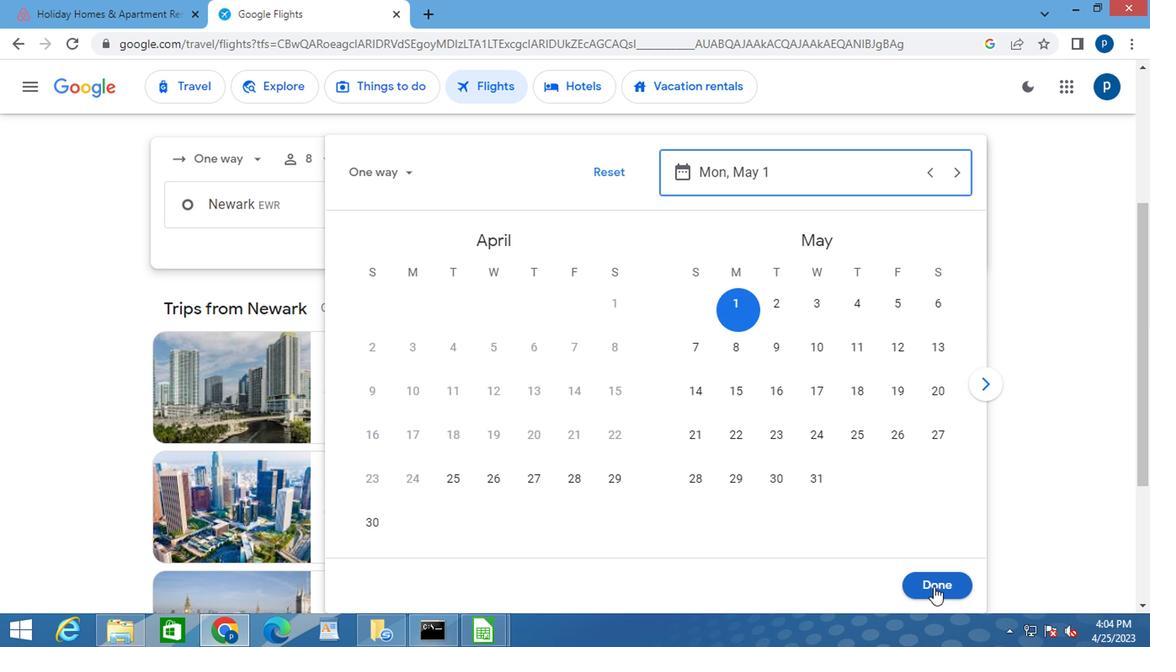 
Action: Mouse moved to (578, 263)
Screenshot: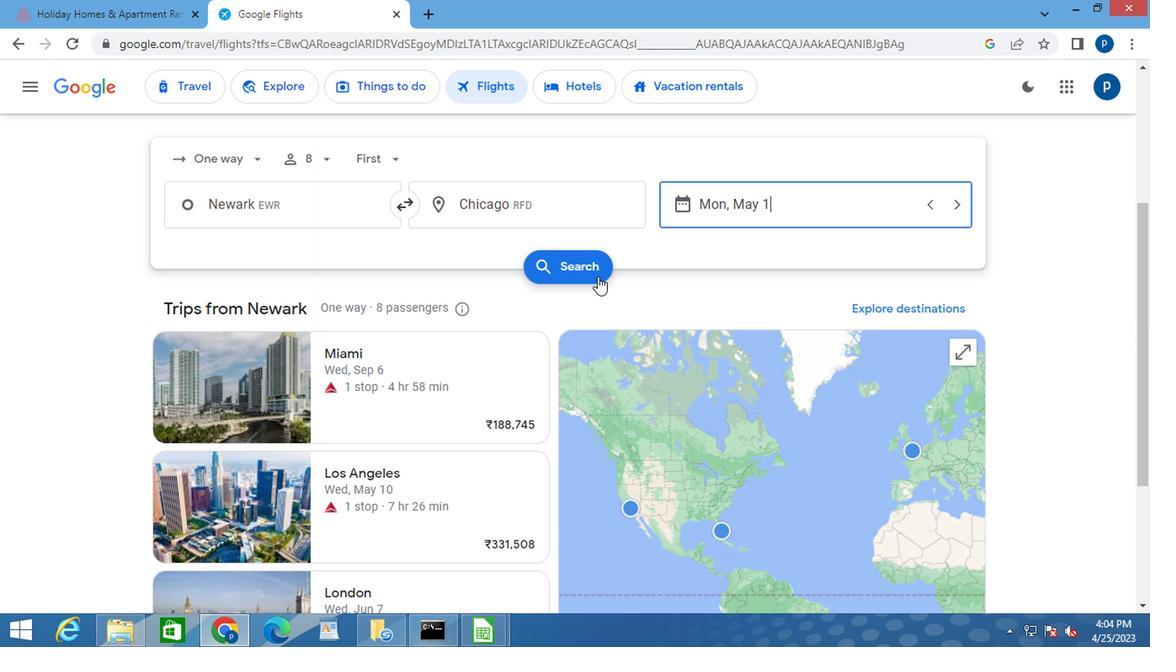 
Action: Mouse pressed left at (578, 263)
Screenshot: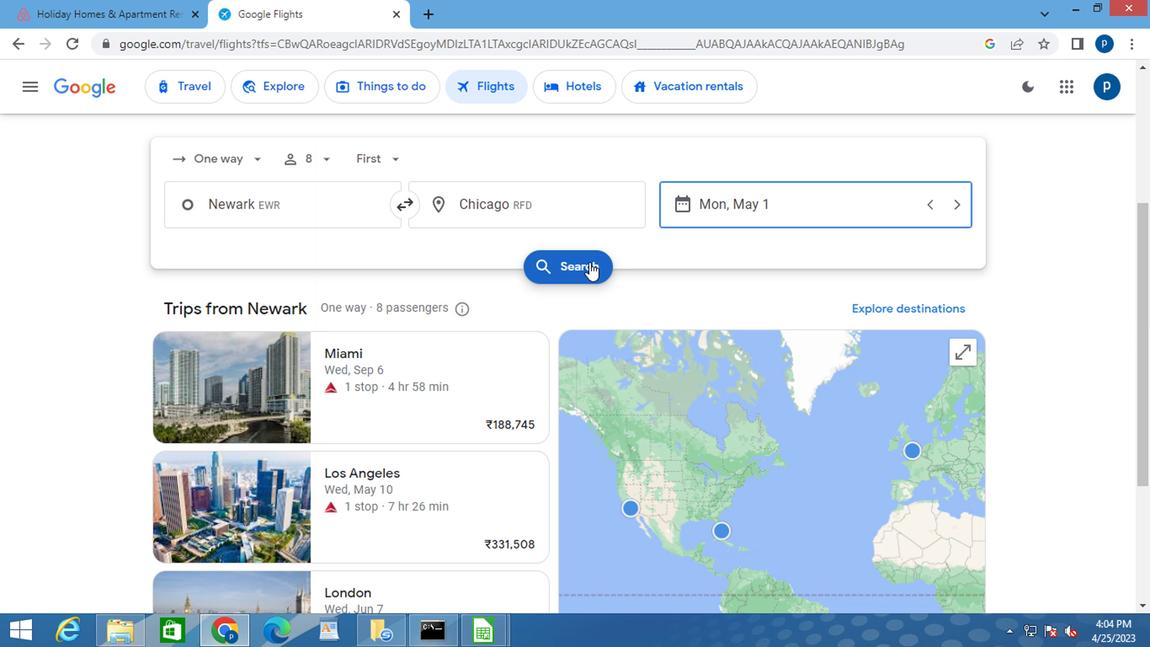 
Action: Mouse moved to (185, 239)
Screenshot: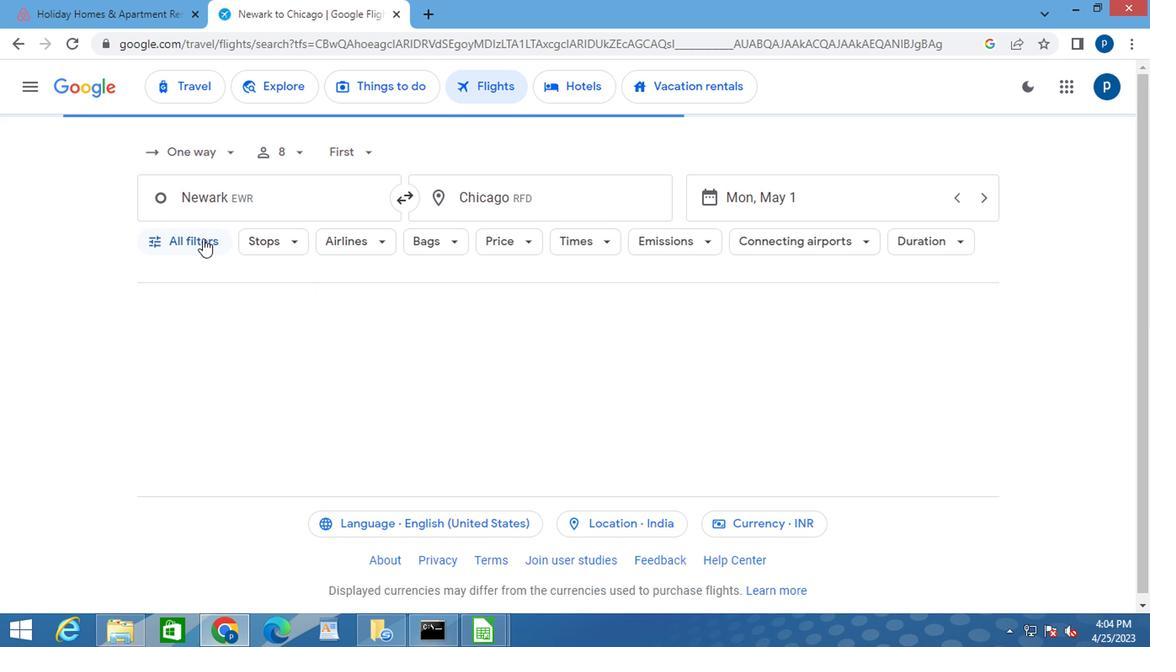 
Action: Mouse pressed left at (185, 239)
Screenshot: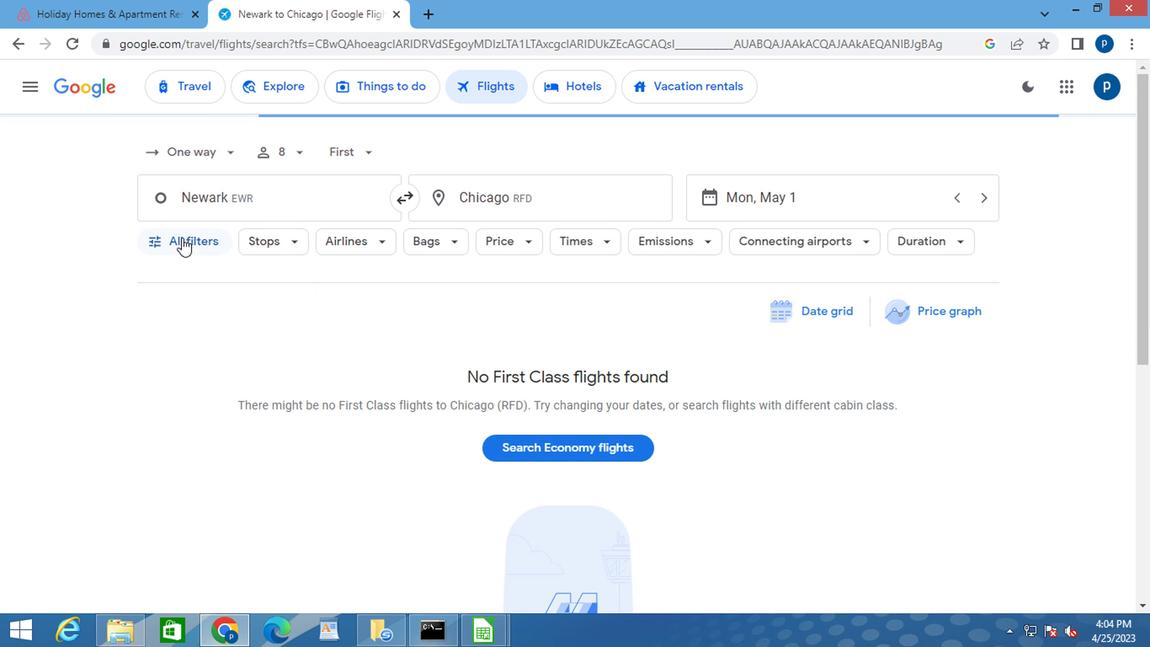 
Action: Mouse moved to (241, 387)
Screenshot: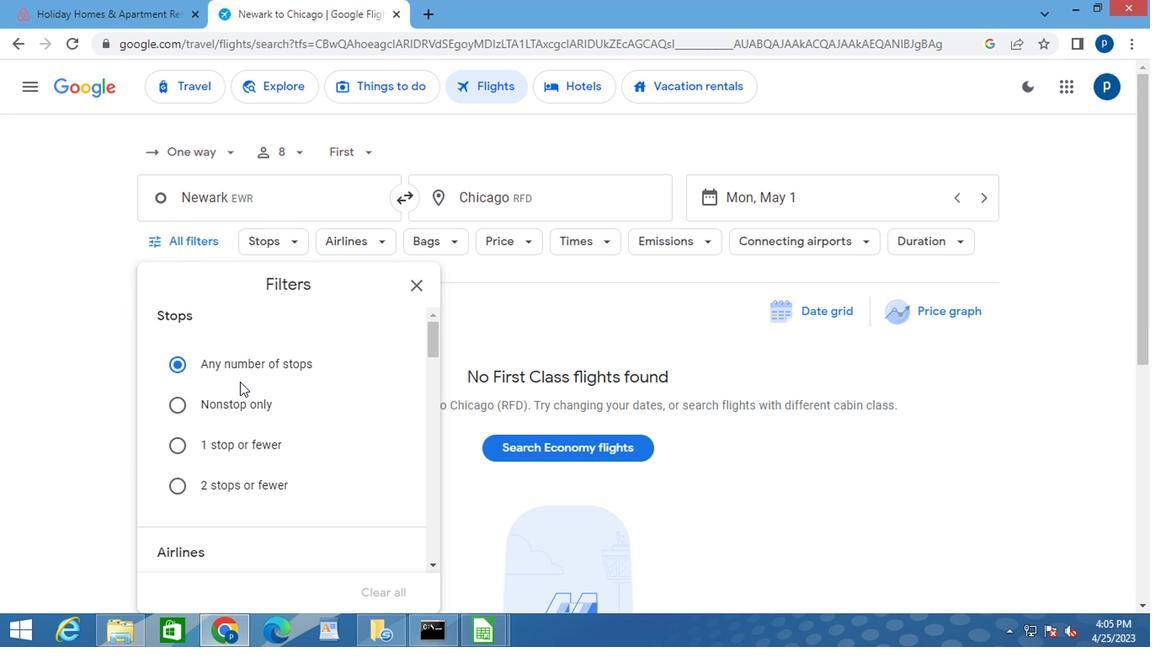 
Action: Mouse scrolled (241, 386) with delta (0, 0)
Screenshot: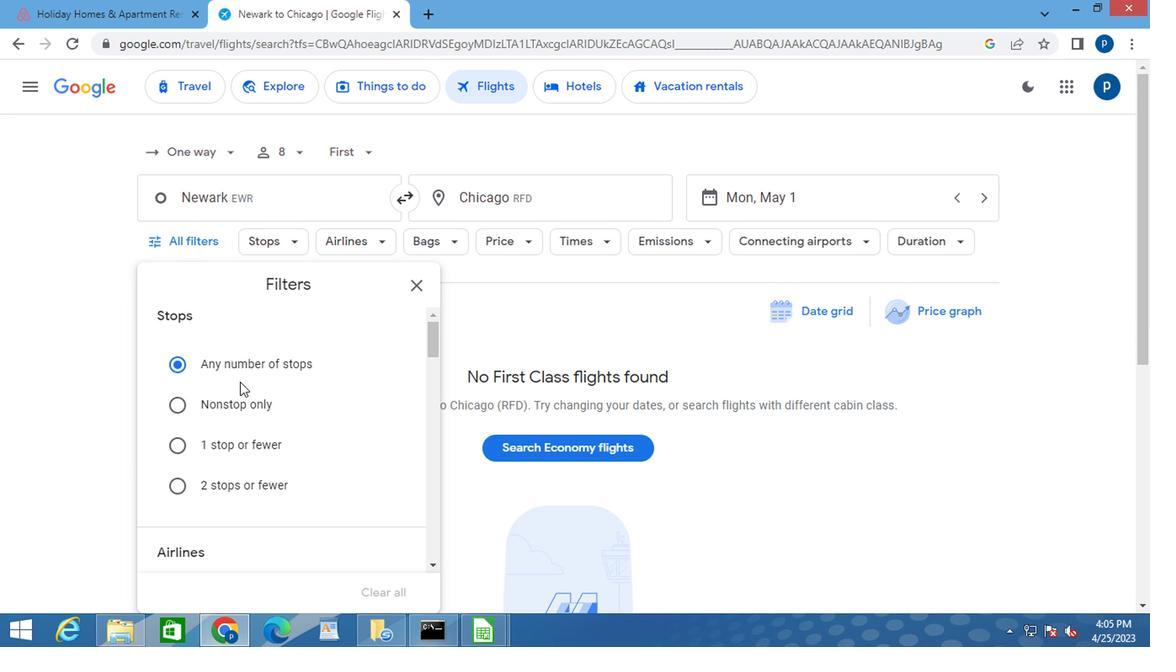 
Action: Mouse moved to (241, 390)
Screenshot: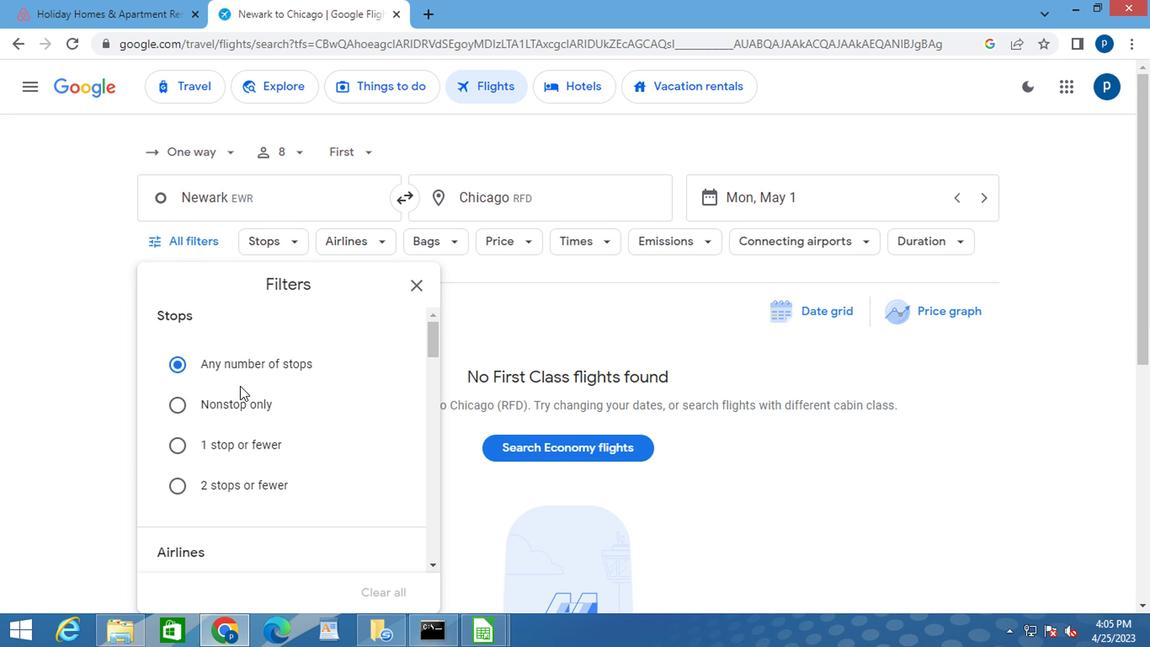 
Action: Mouse scrolled (241, 388) with delta (0, -1)
Screenshot: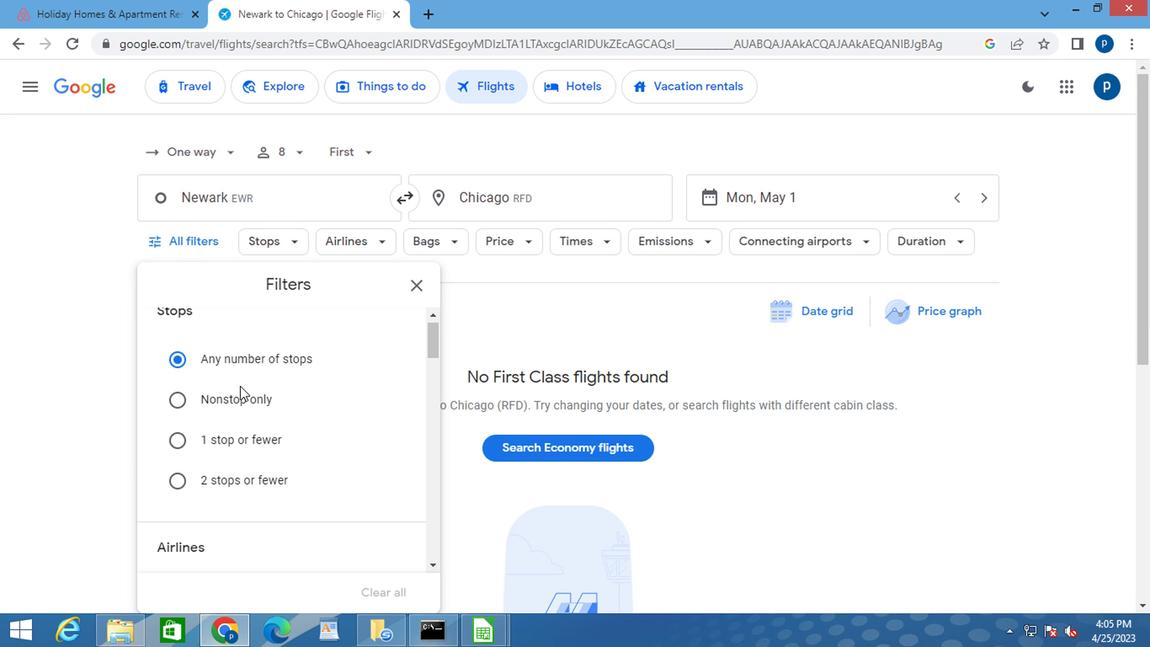 
Action: Mouse moved to (242, 394)
Screenshot: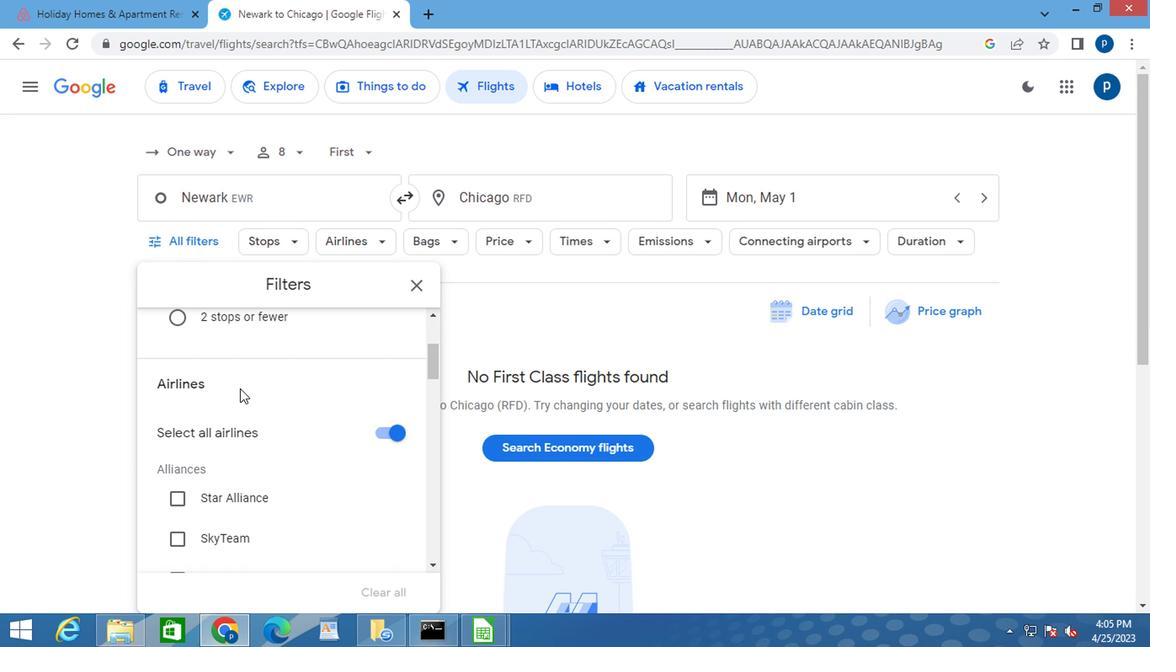
Action: Mouse scrolled (242, 393) with delta (0, -1)
Screenshot: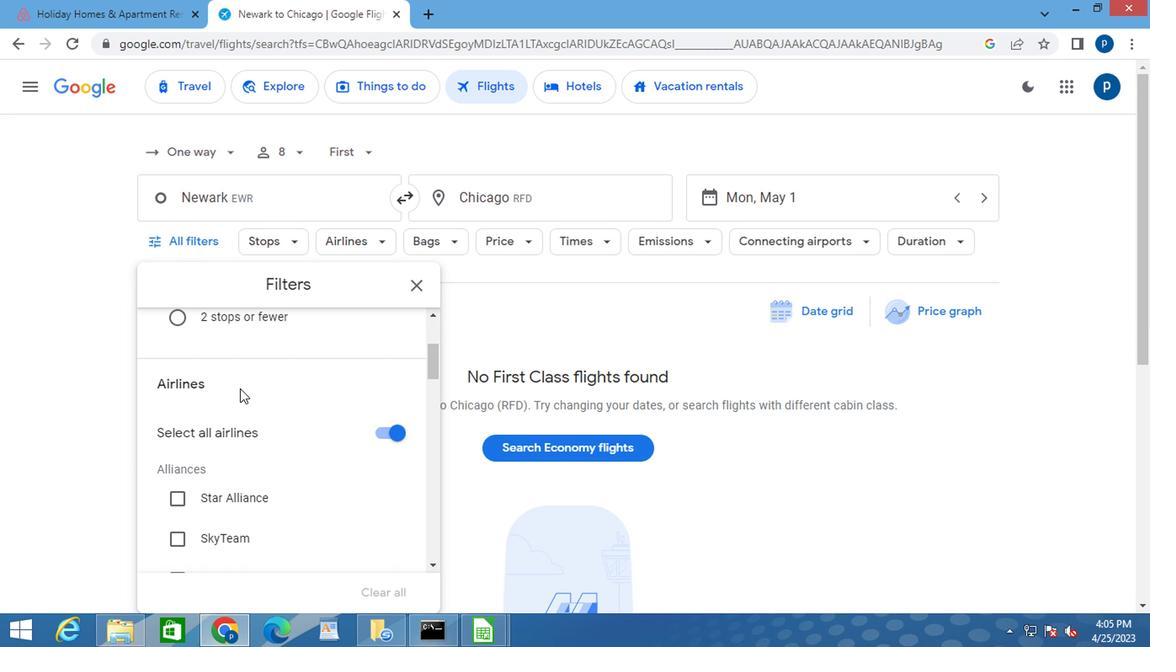 
Action: Mouse moved to (281, 401)
Screenshot: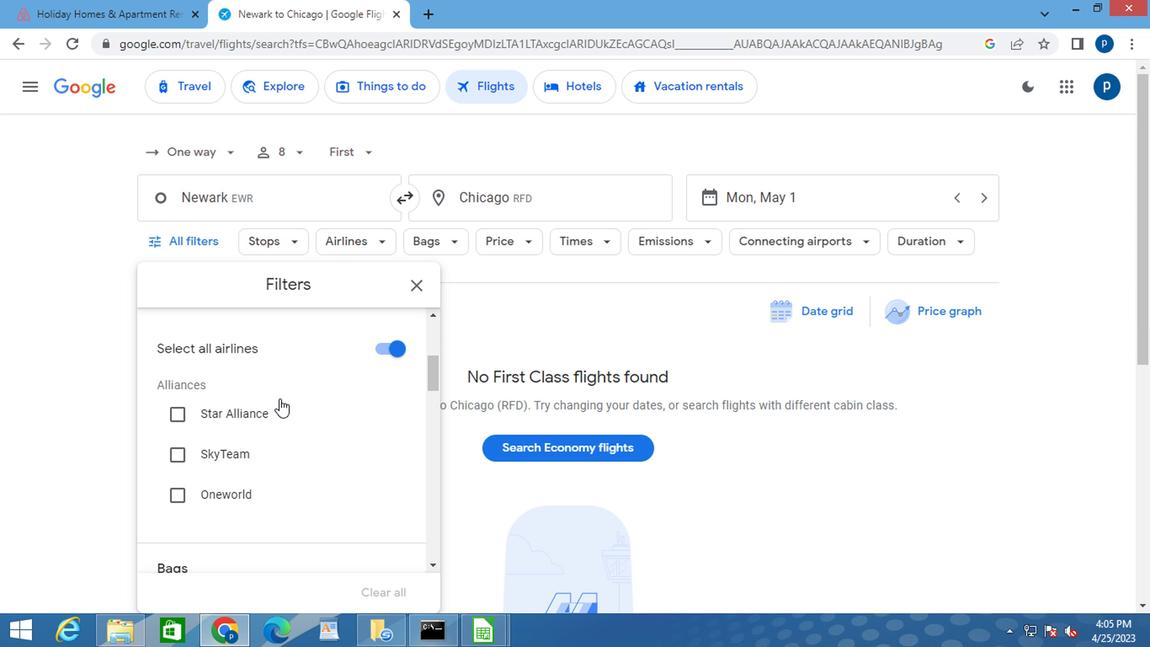 
Action: Mouse scrolled (281, 400) with delta (0, 0)
Screenshot: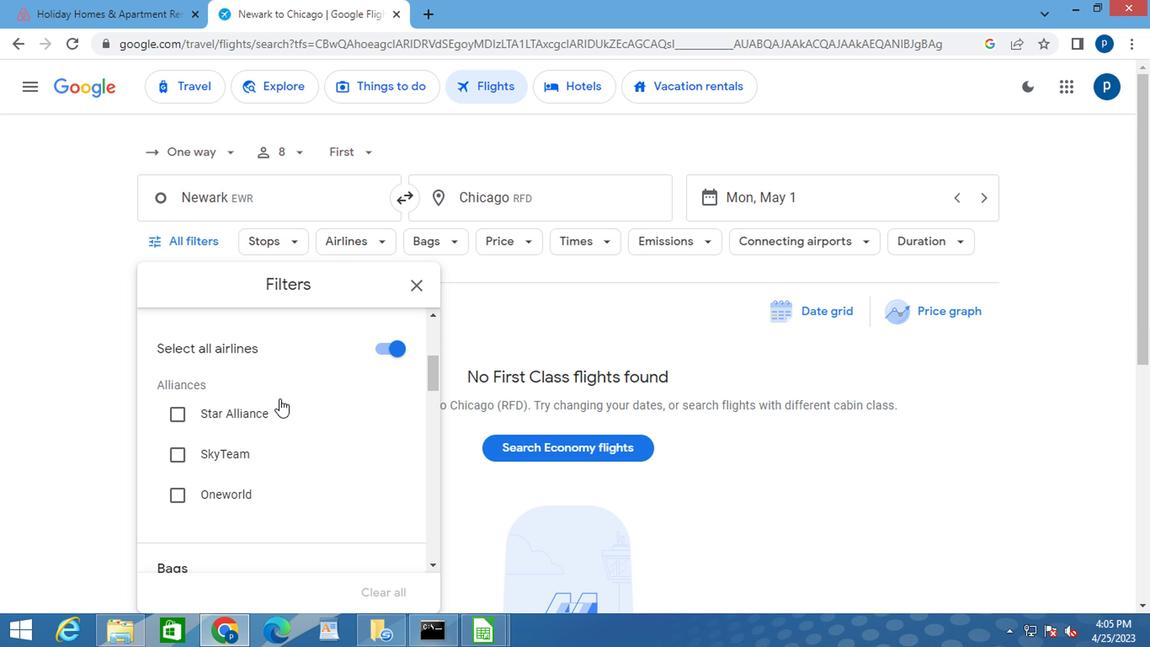 
Action: Mouse moved to (281, 401)
Screenshot: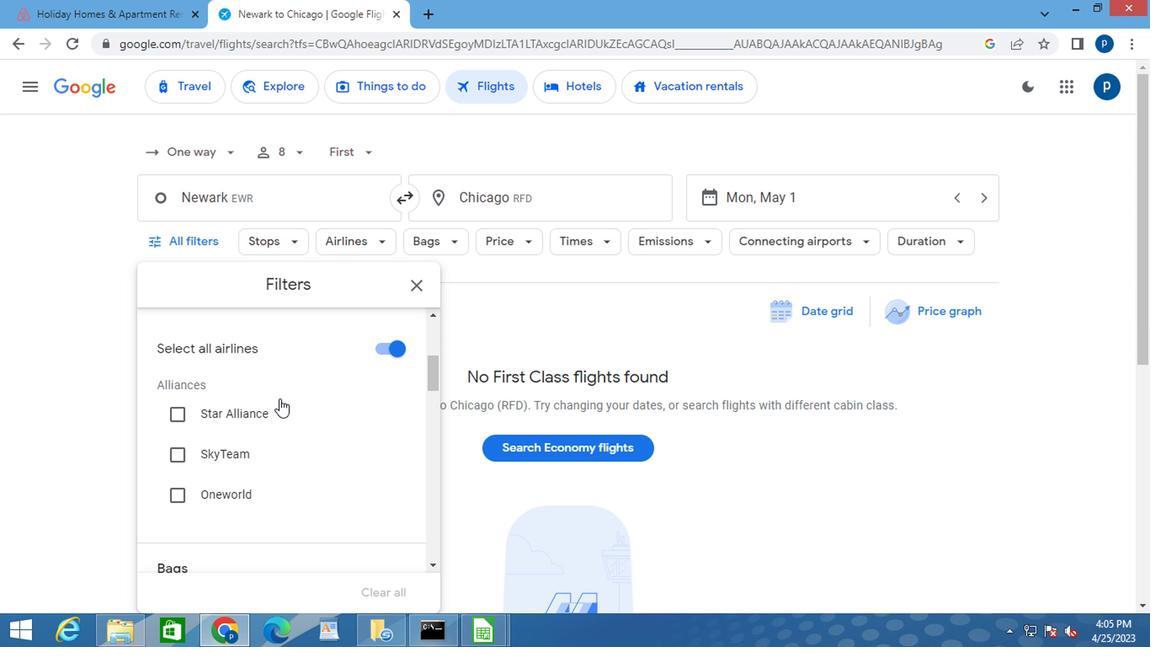 
Action: Mouse scrolled (281, 400) with delta (0, 0)
Screenshot: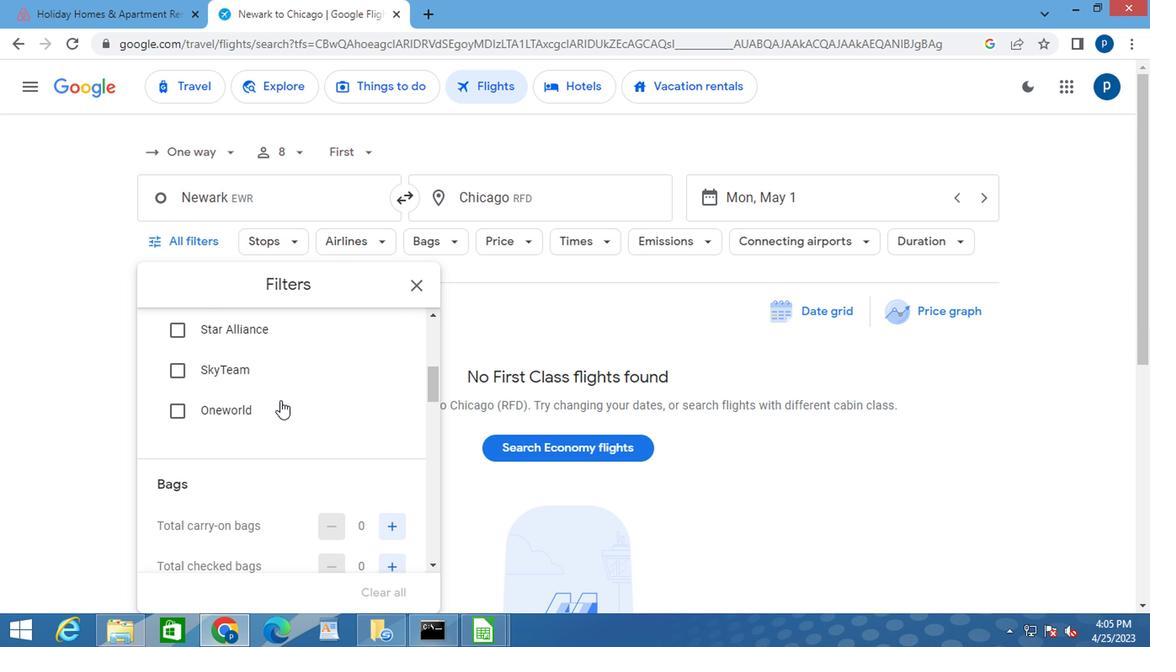 
Action: Mouse moved to (383, 481)
Screenshot: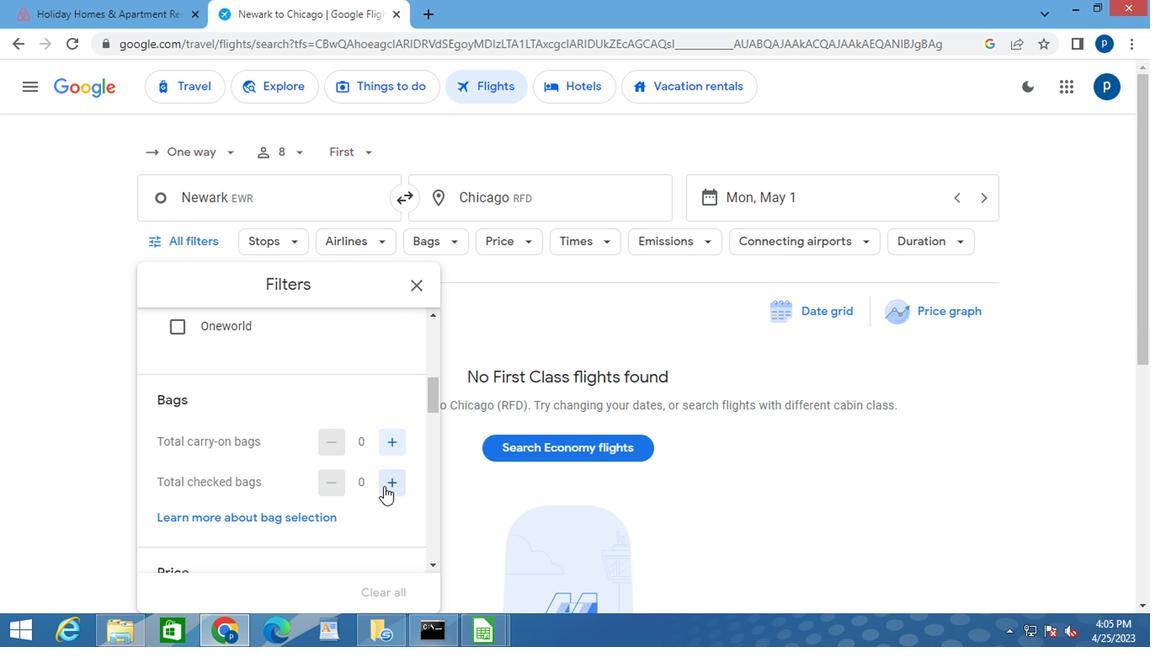 
Action: Mouse pressed left at (383, 481)
Screenshot: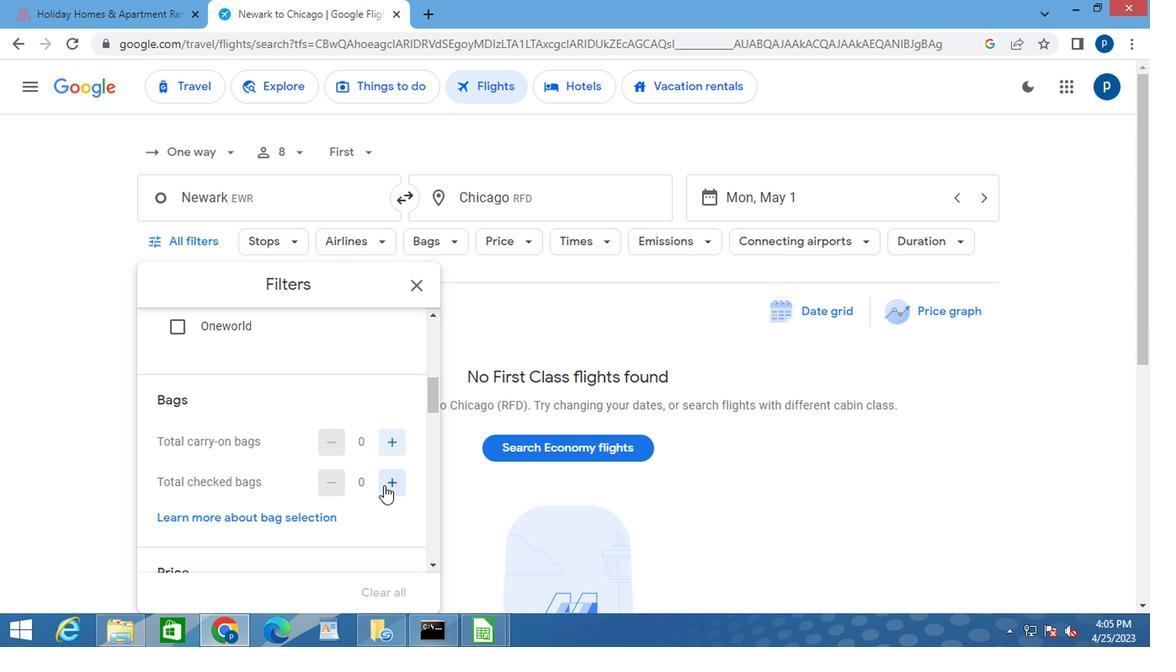 
Action: Mouse moved to (284, 484)
Screenshot: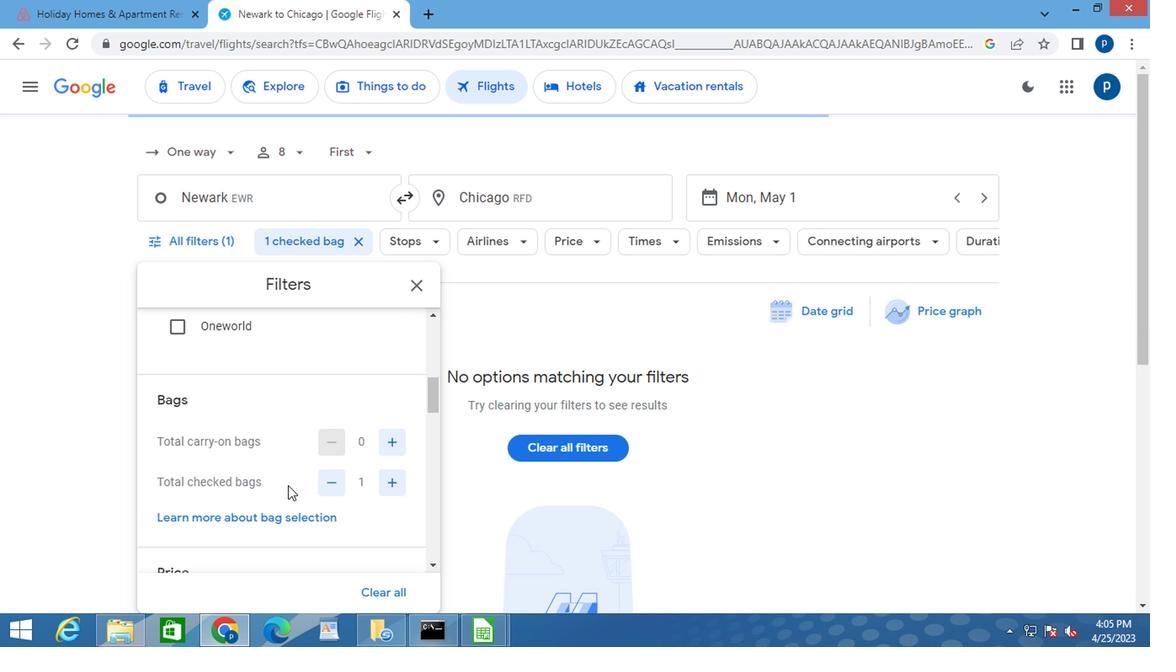 
Action: Mouse scrolled (284, 483) with delta (0, -1)
Screenshot: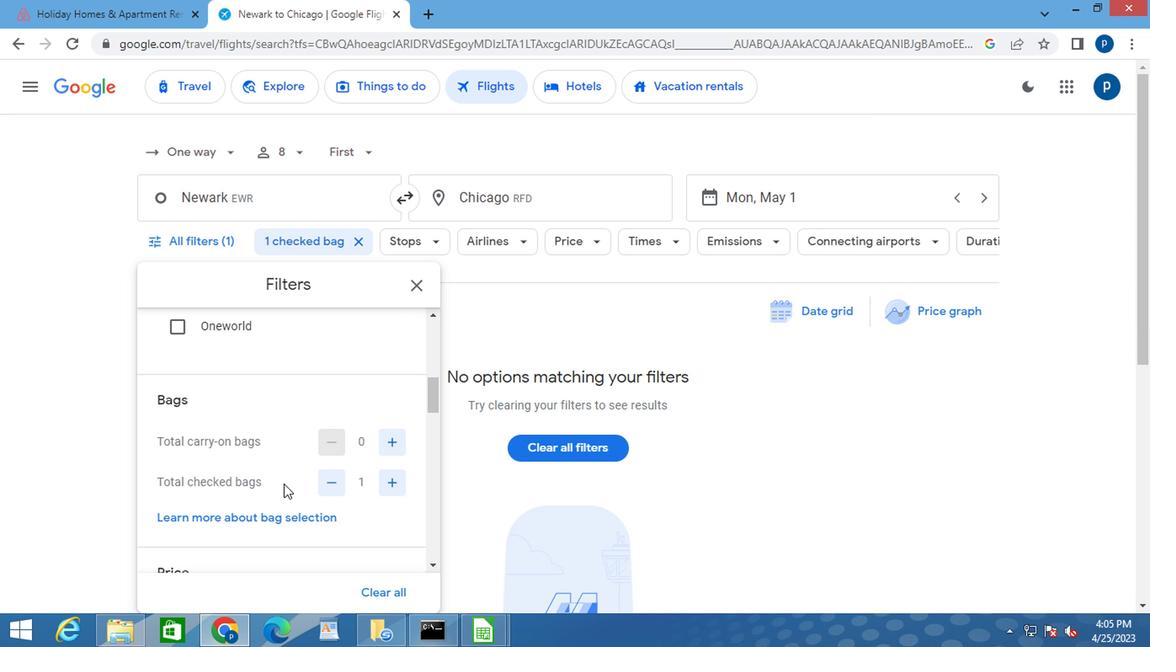 
Action: Mouse moved to (360, 502)
Screenshot: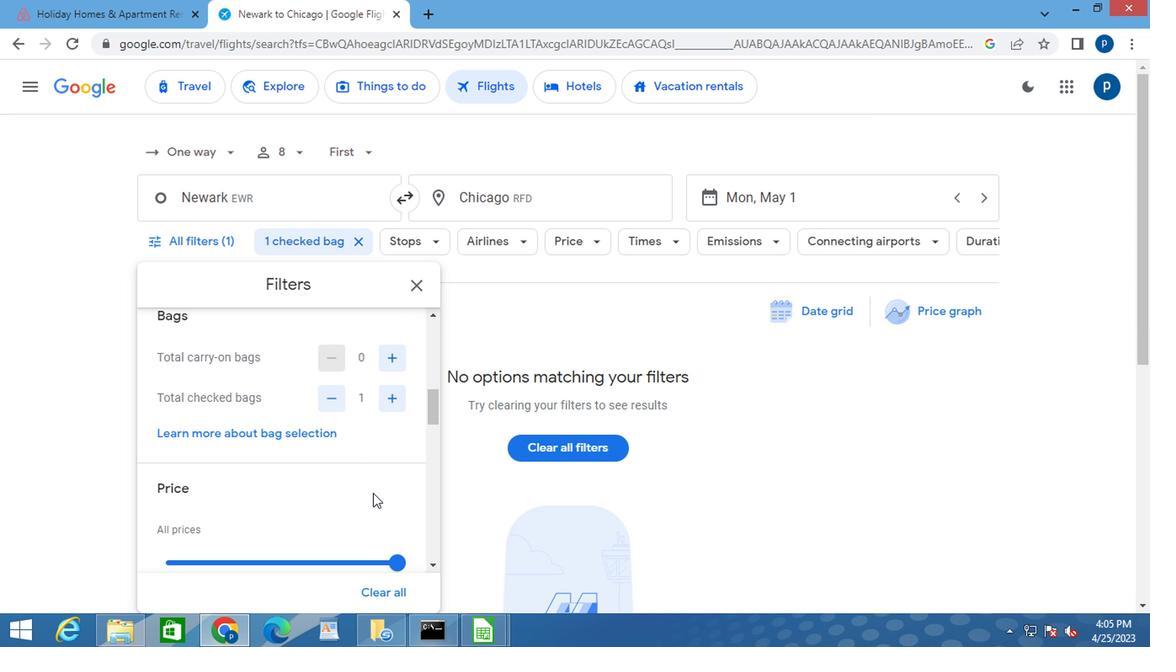 
Action: Mouse scrolled (360, 501) with delta (0, 0)
Screenshot: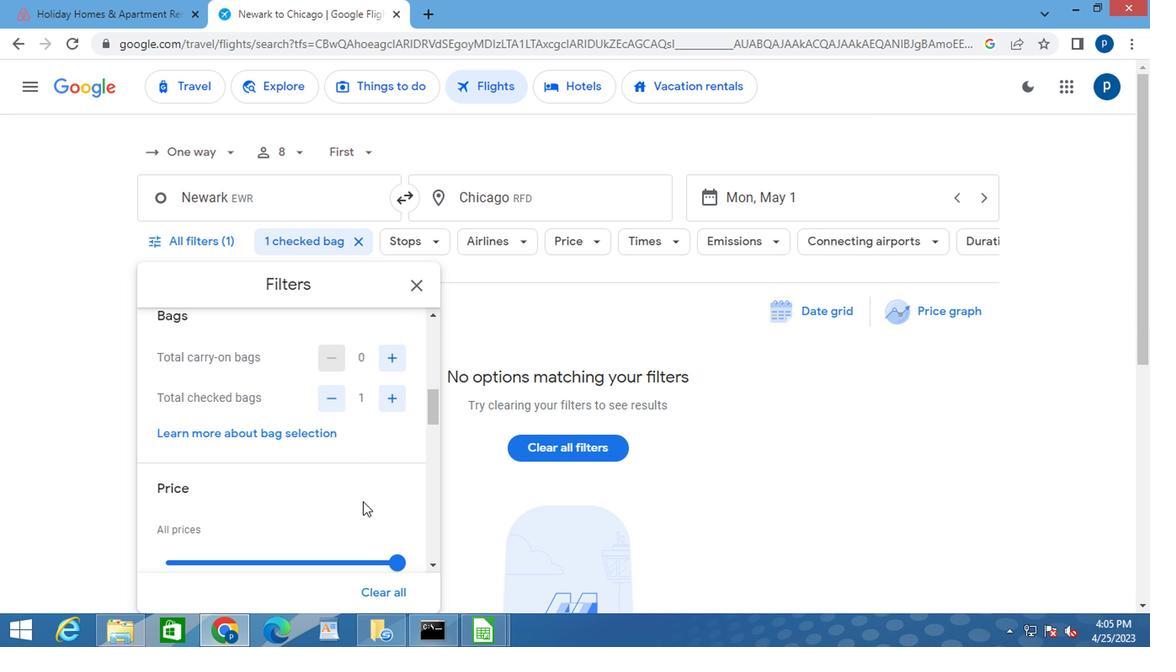 
Action: Mouse moved to (390, 478)
Screenshot: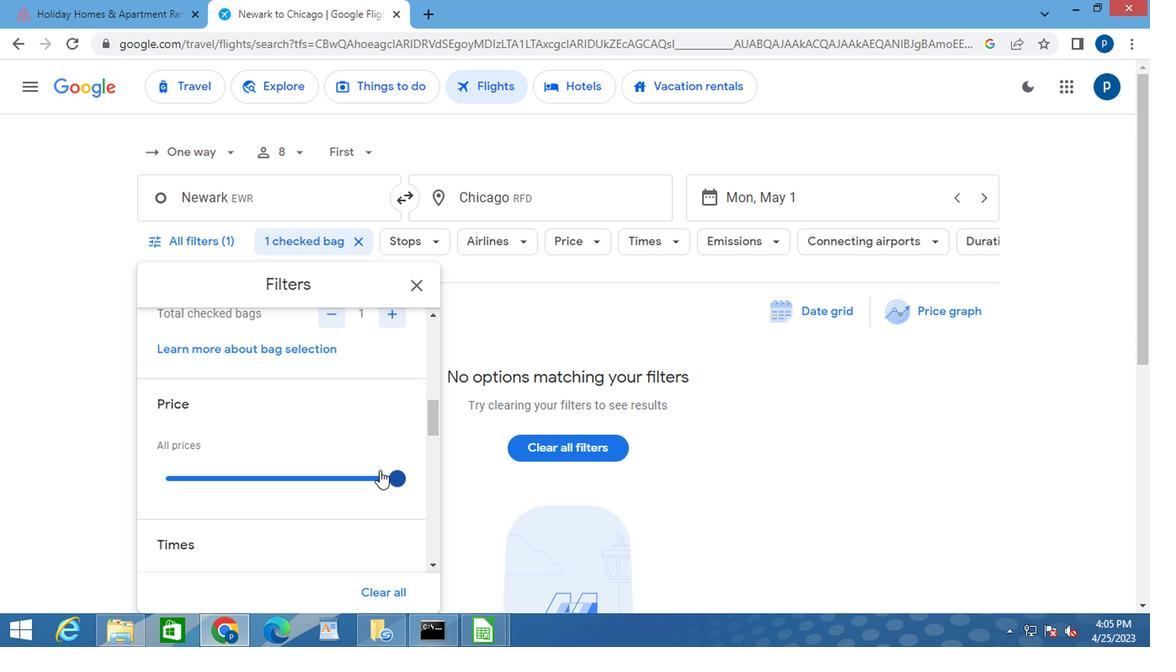 
Action: Mouse pressed left at (390, 478)
Screenshot: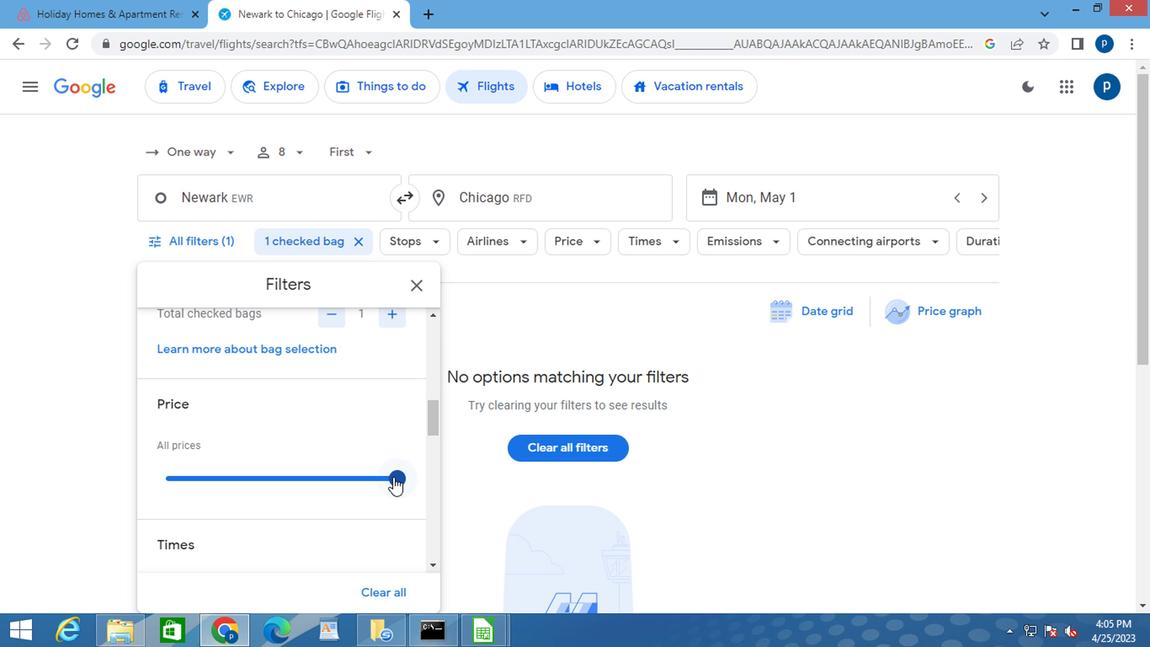 
Action: Mouse moved to (353, 495)
Screenshot: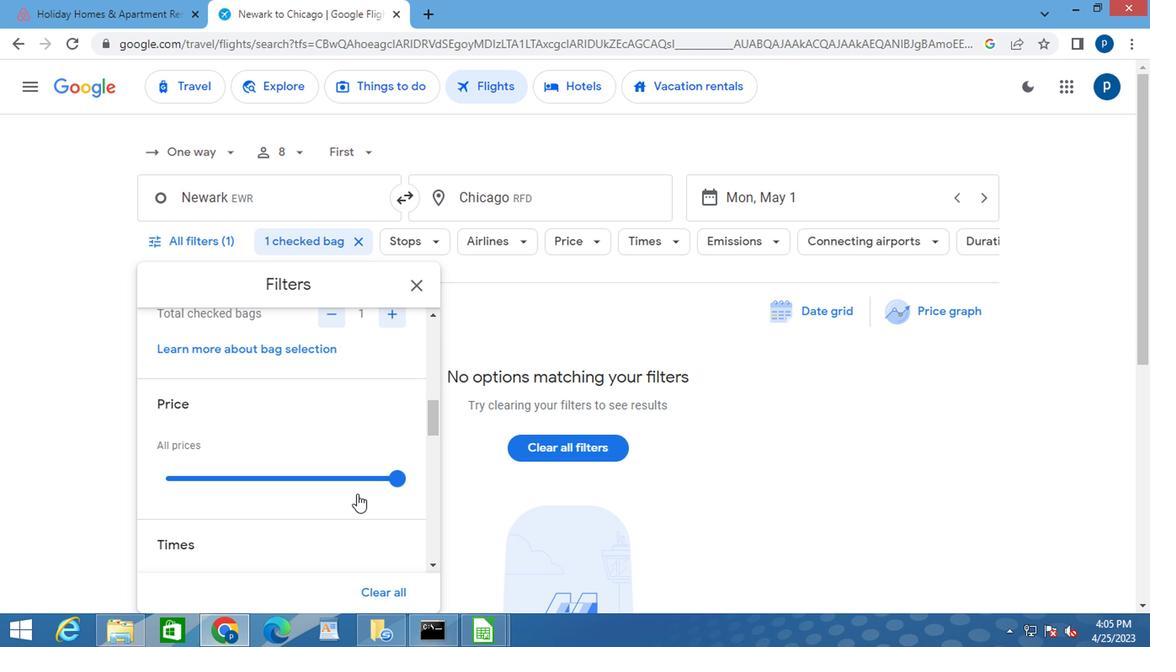 
Action: Mouse scrolled (353, 493) with delta (0, -1)
Screenshot: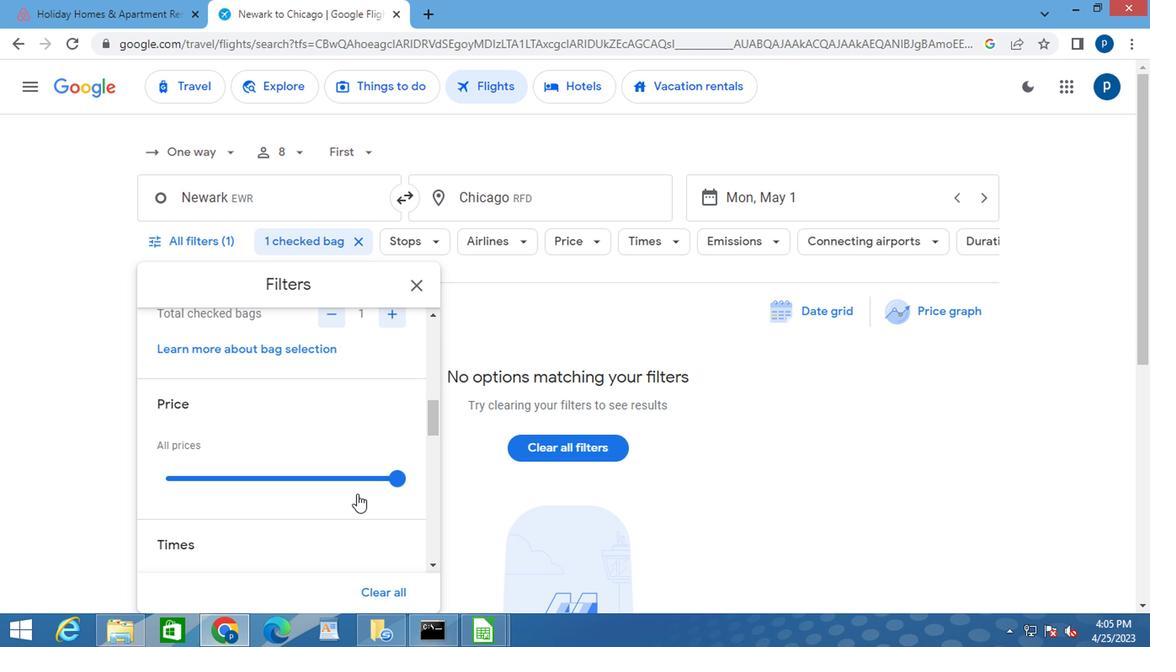 
Action: Mouse moved to (276, 419)
Screenshot: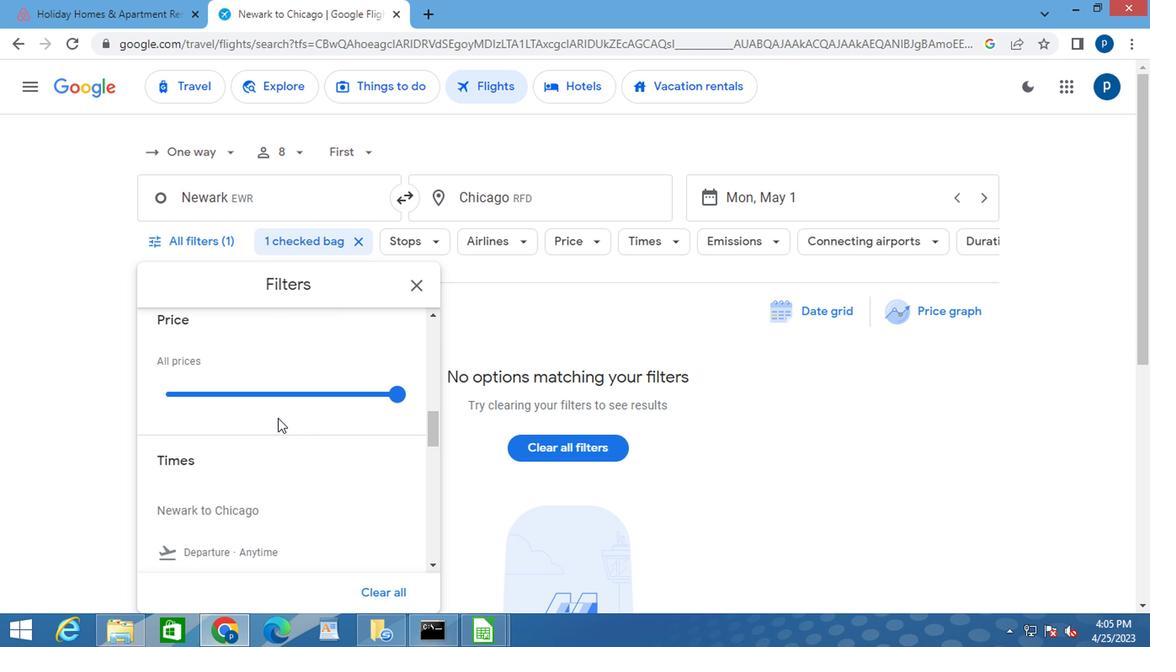 
Action: Mouse scrolled (276, 418) with delta (0, -1)
Screenshot: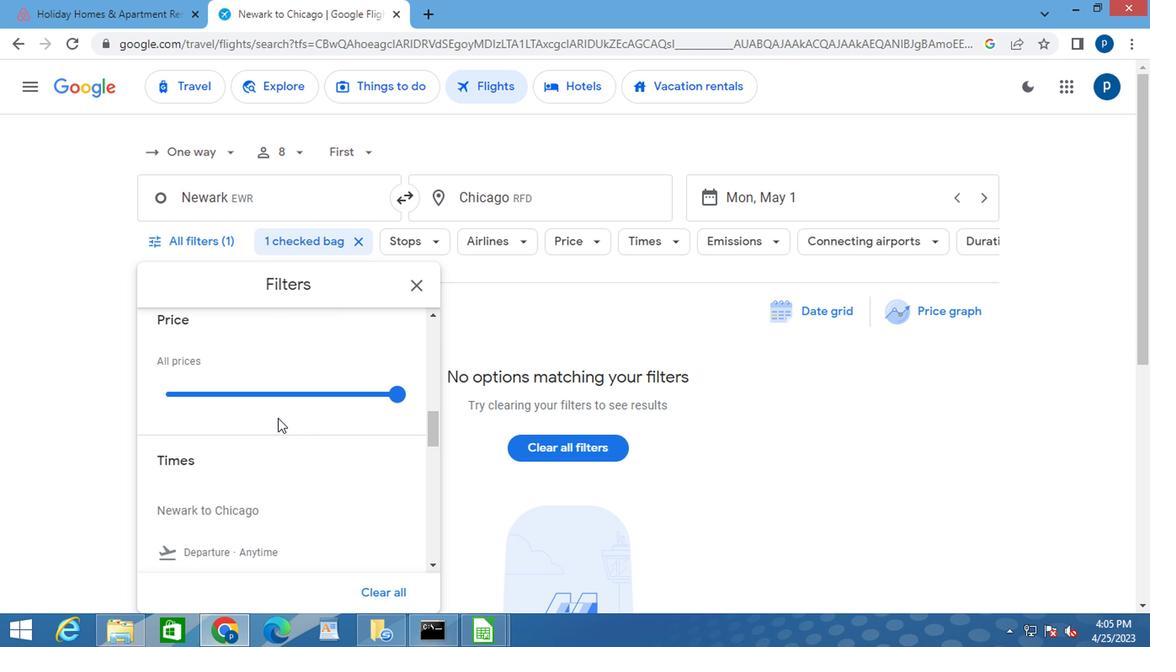 
Action: Mouse moved to (168, 498)
Screenshot: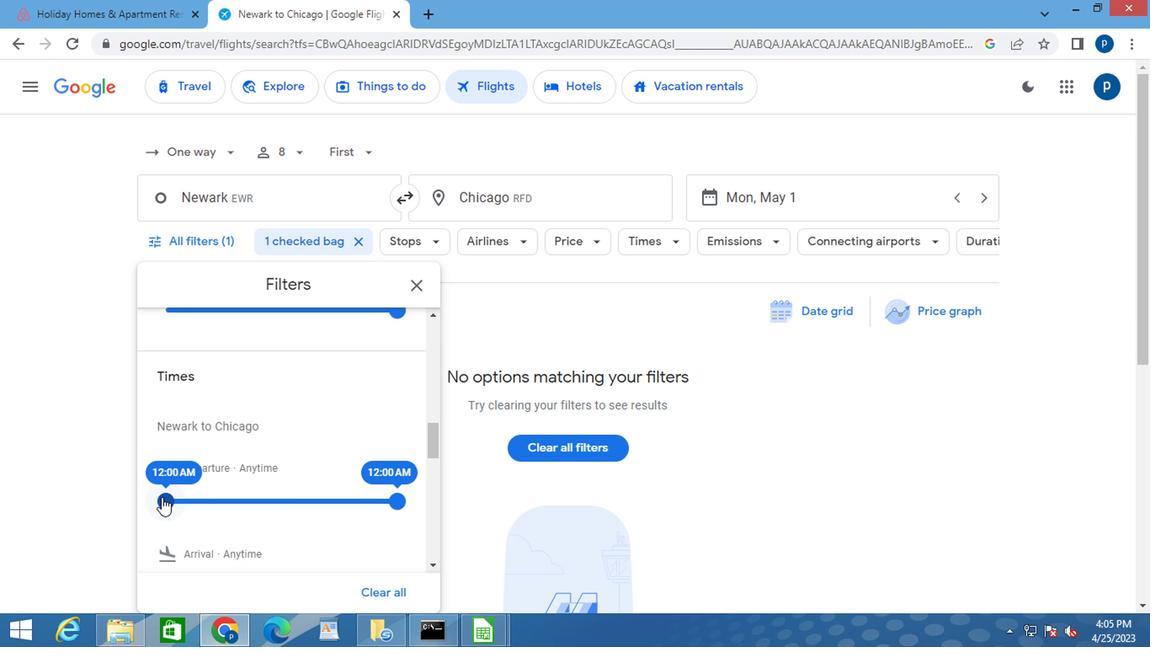 
Action: Mouse pressed left at (168, 498)
Screenshot: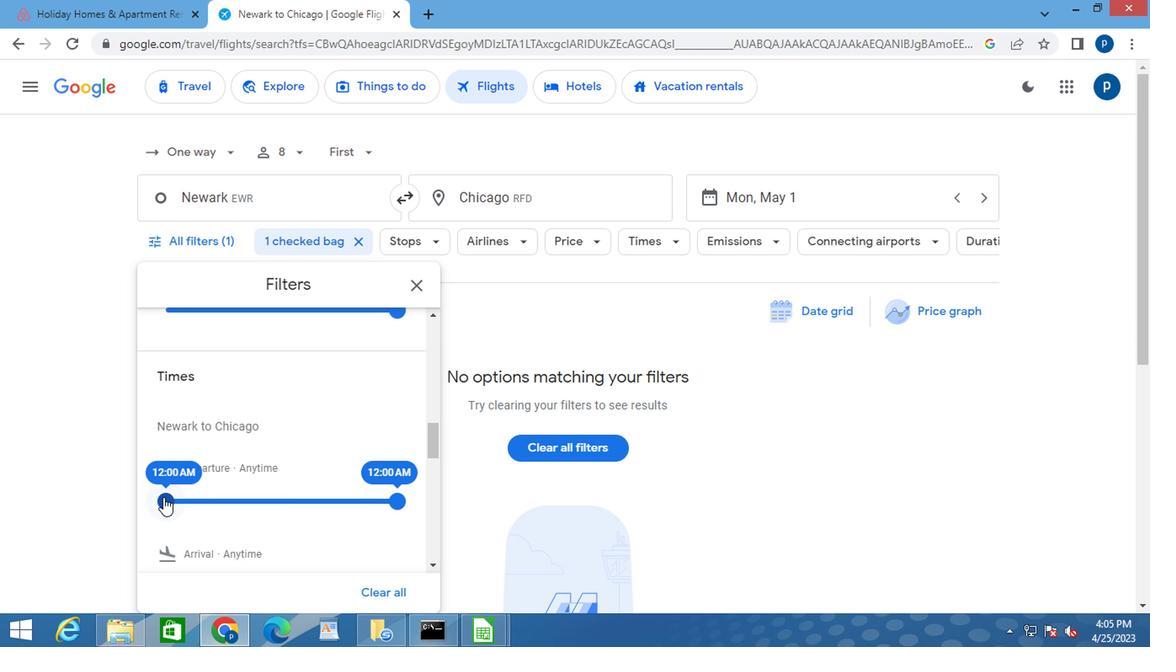 
Action: Mouse moved to (391, 495)
Screenshot: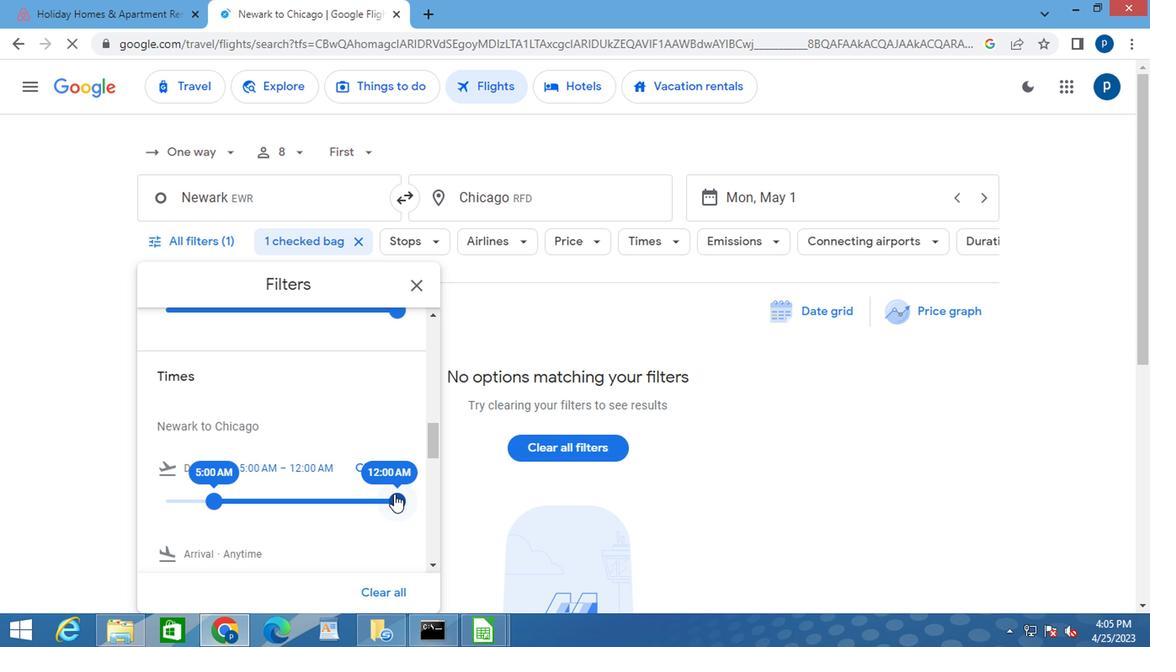 
Action: Mouse pressed left at (391, 495)
Screenshot: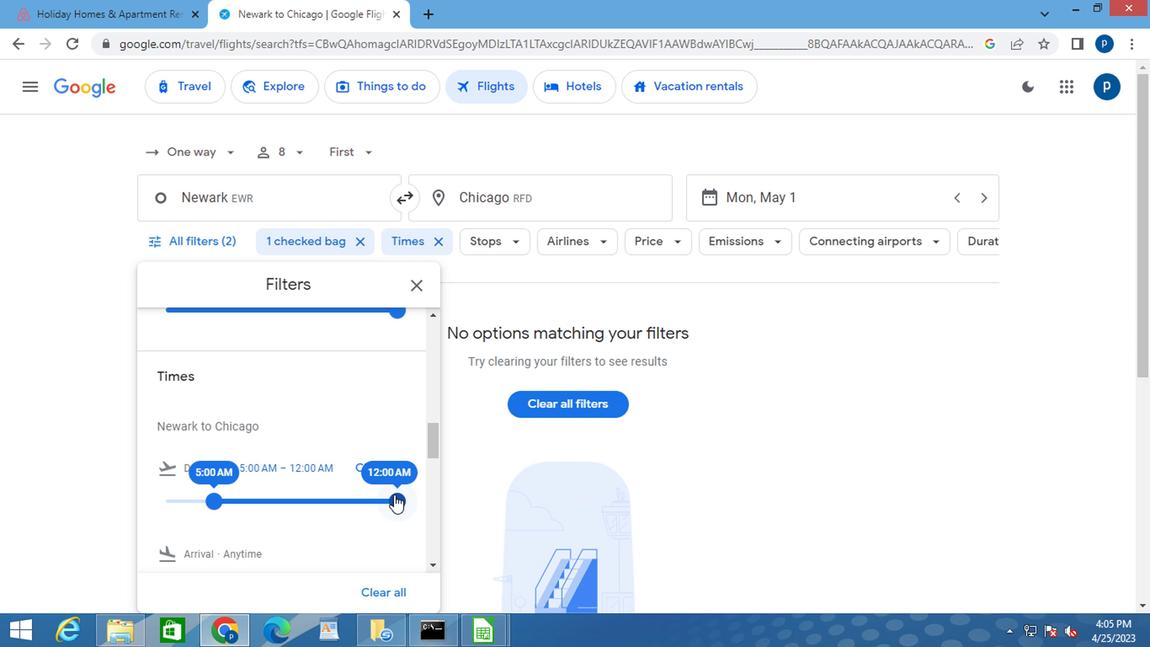 
Action: Mouse moved to (411, 289)
Screenshot: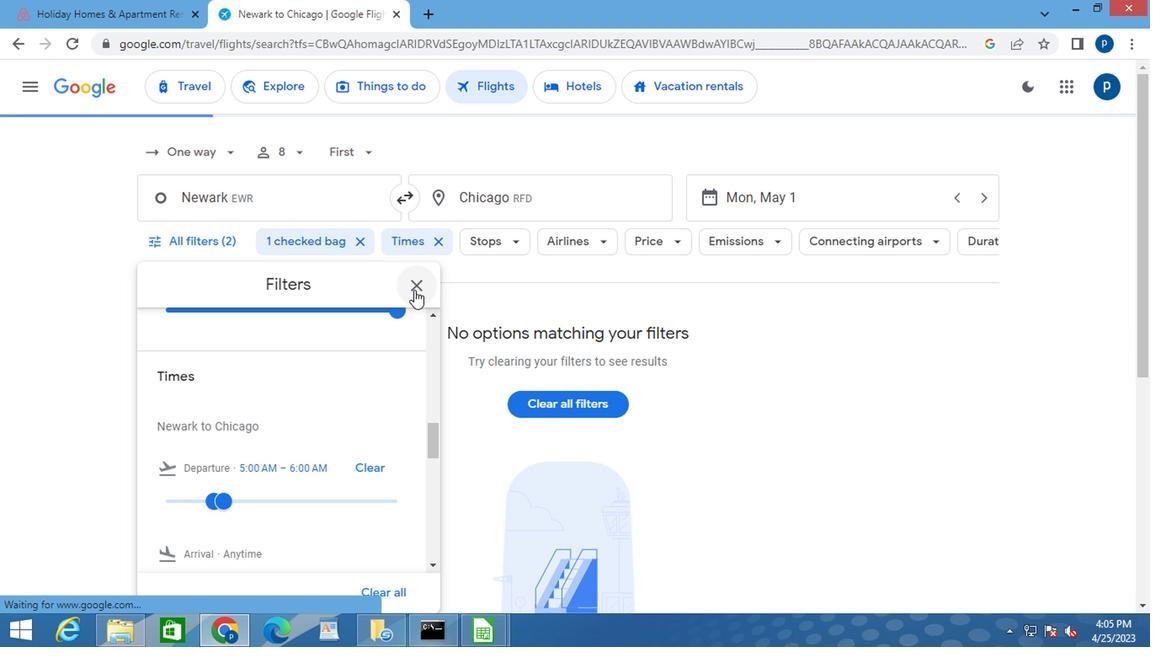 
Action: Mouse pressed left at (411, 289)
Screenshot: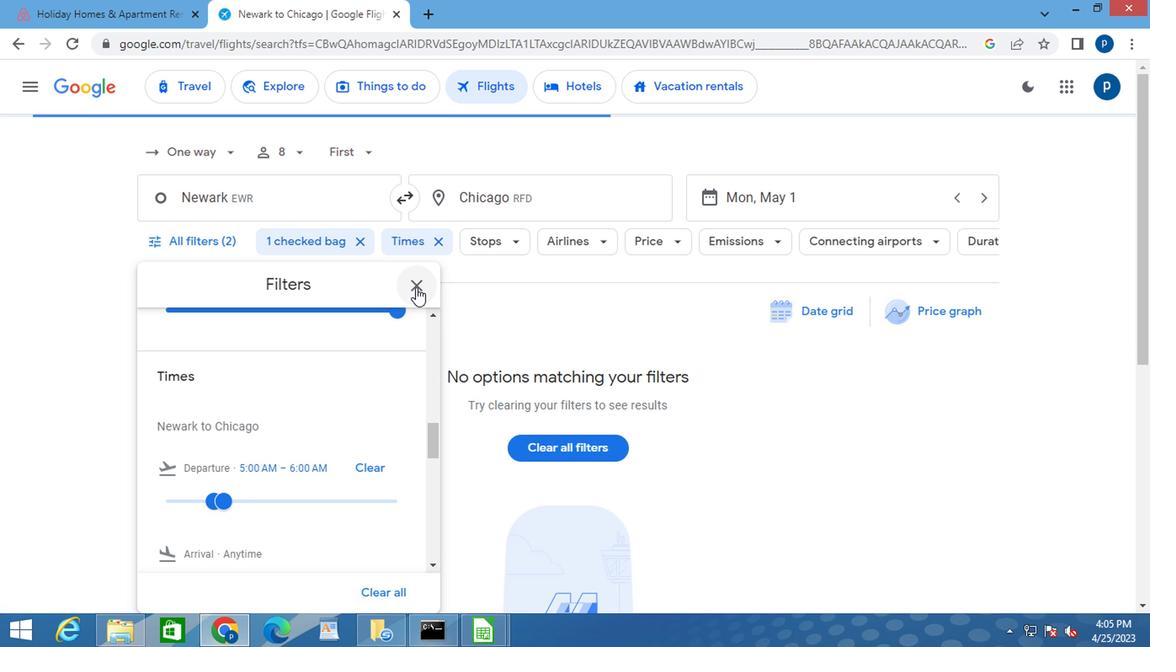 
